 Task: Find connections with filter location Harsūd with filter topic #innovationwith filter profile language German with filter current company Way2Fresher with filter school Indian Institute Of Tourism And Travel Management with filter industry Security Systems Services with filter service category Relocation with filter keywords title Community Food Project Worker
Action: Mouse moved to (510, 67)
Screenshot: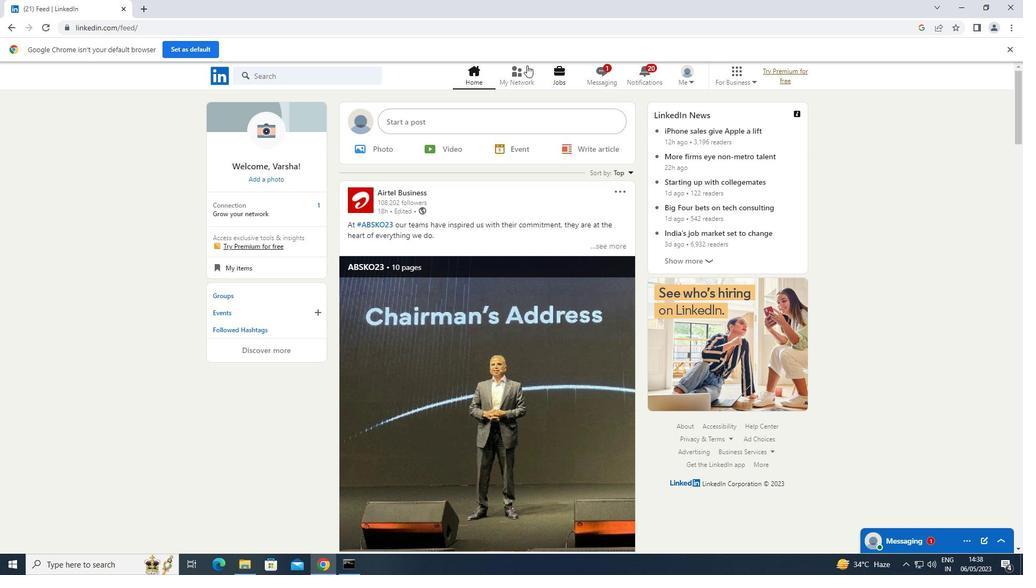 
Action: Mouse pressed left at (510, 67)
Screenshot: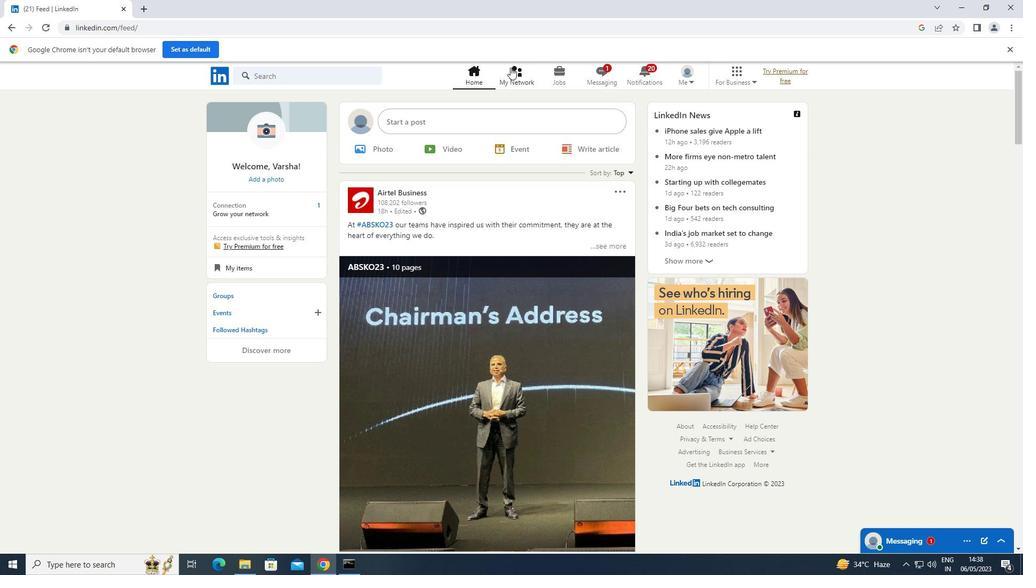 
Action: Mouse moved to (278, 134)
Screenshot: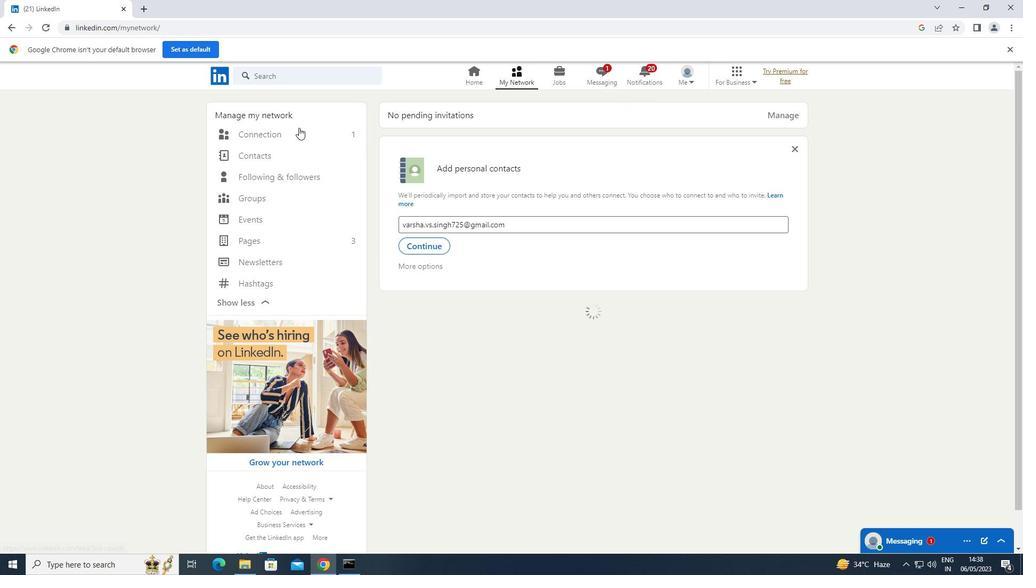 
Action: Mouse pressed left at (278, 134)
Screenshot: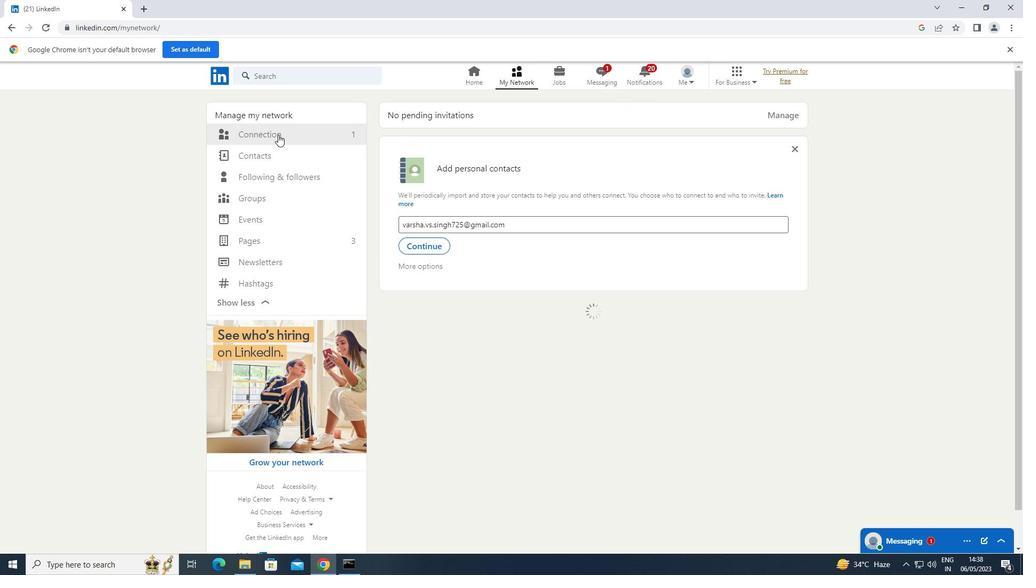 
Action: Mouse moved to (612, 134)
Screenshot: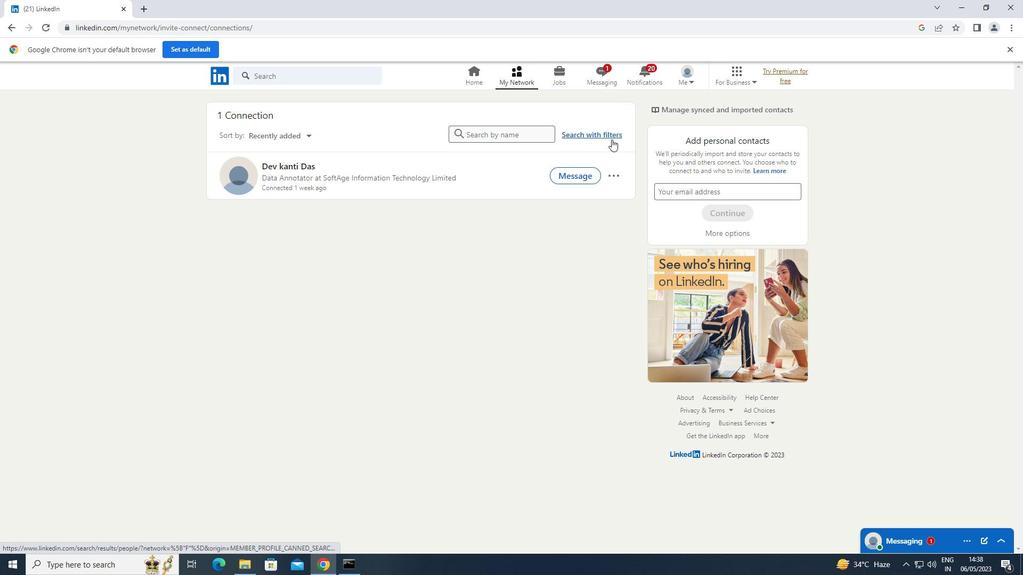 
Action: Mouse pressed left at (612, 134)
Screenshot: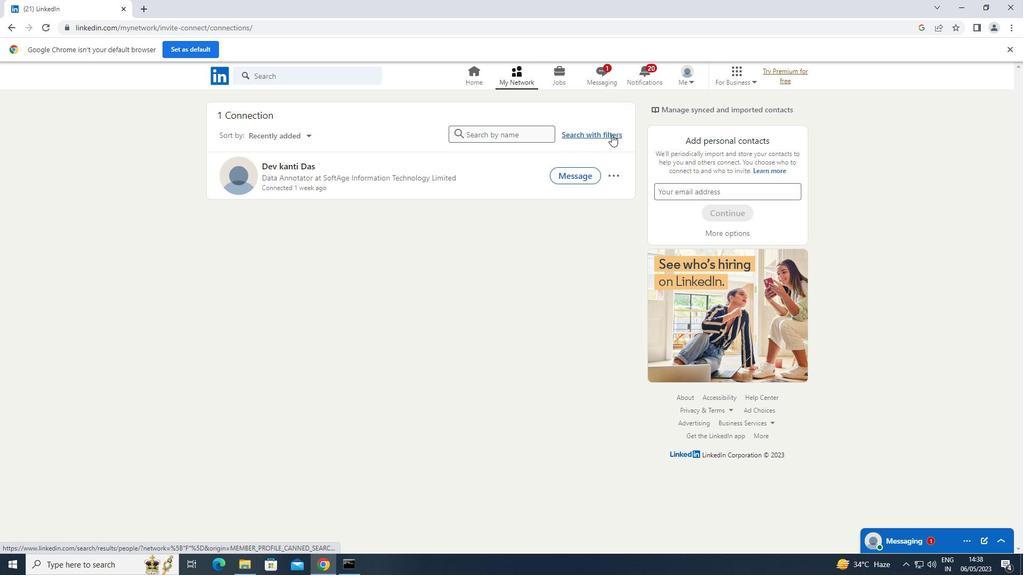 
Action: Mouse moved to (550, 103)
Screenshot: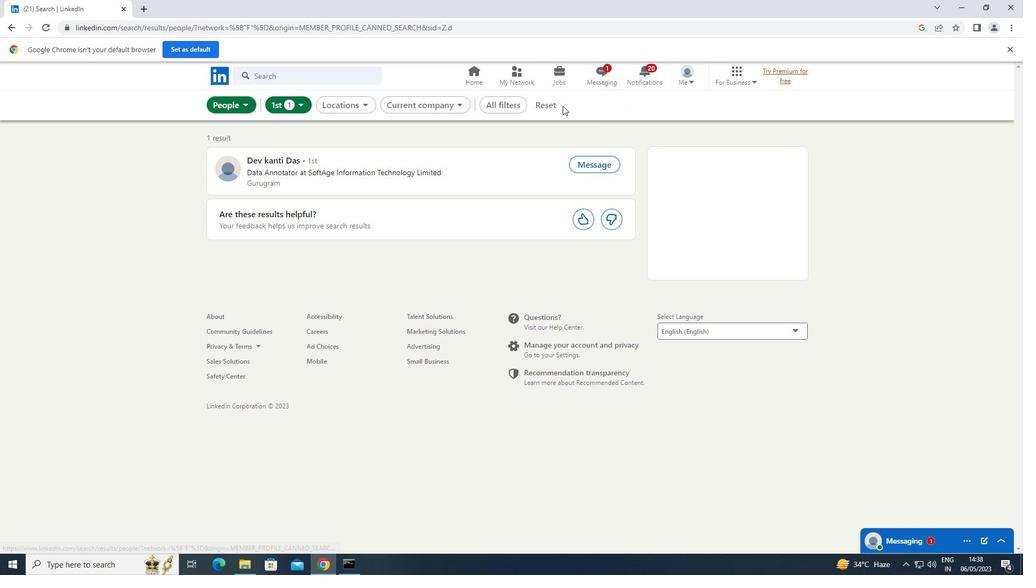 
Action: Mouse pressed left at (550, 103)
Screenshot: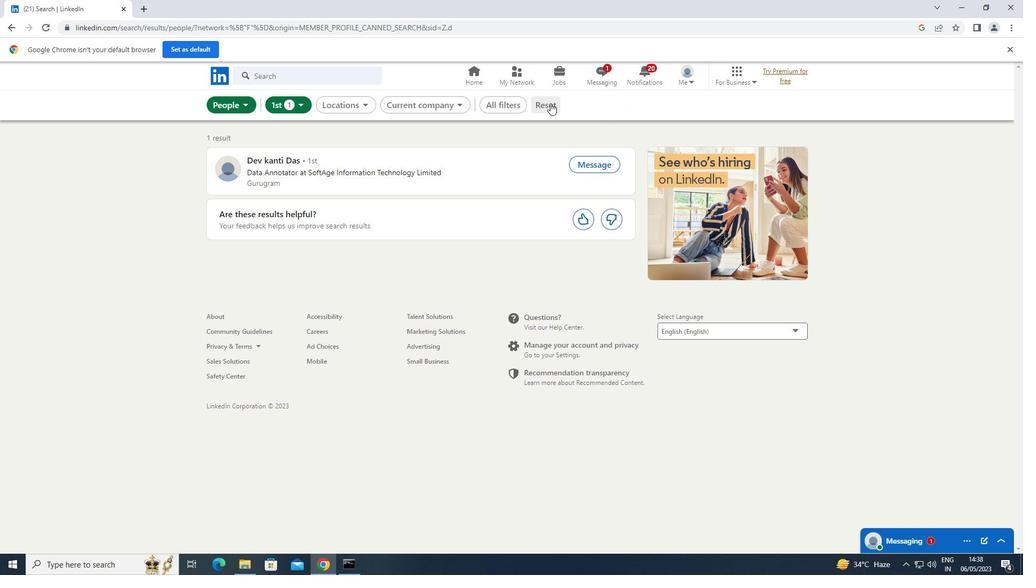 
Action: Mouse moved to (540, 103)
Screenshot: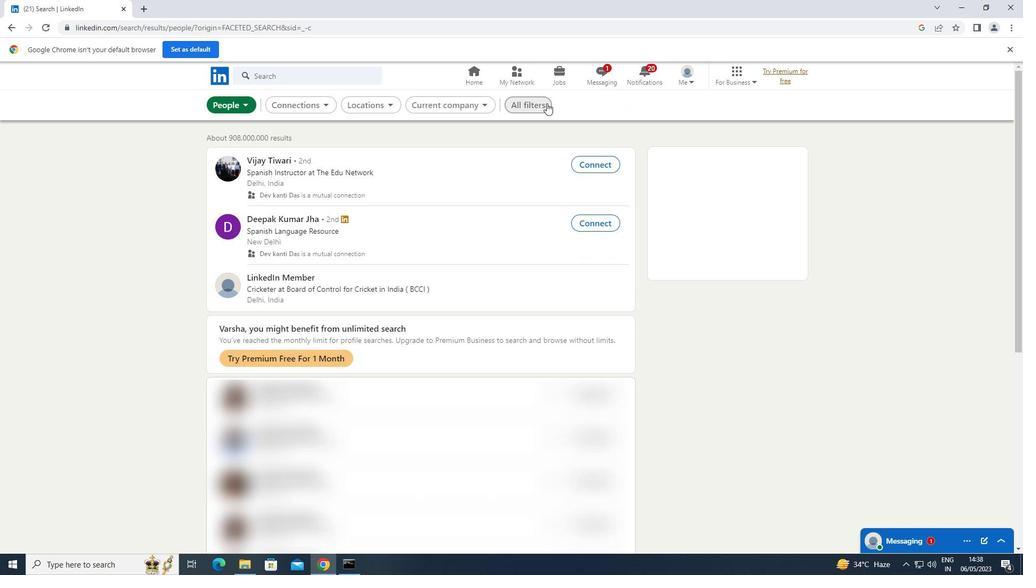 
Action: Mouse pressed left at (540, 103)
Screenshot: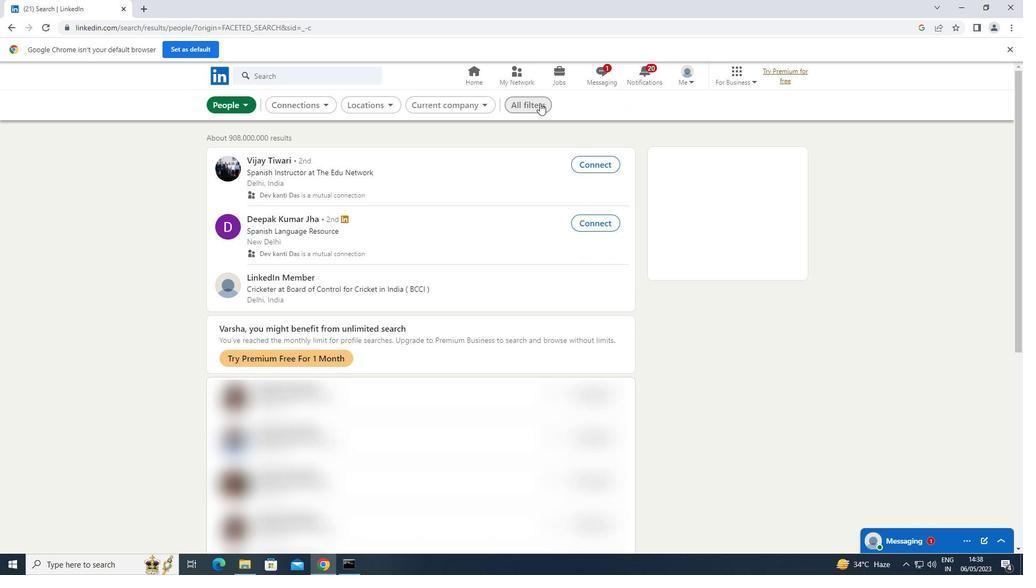 
Action: Mouse moved to (882, 240)
Screenshot: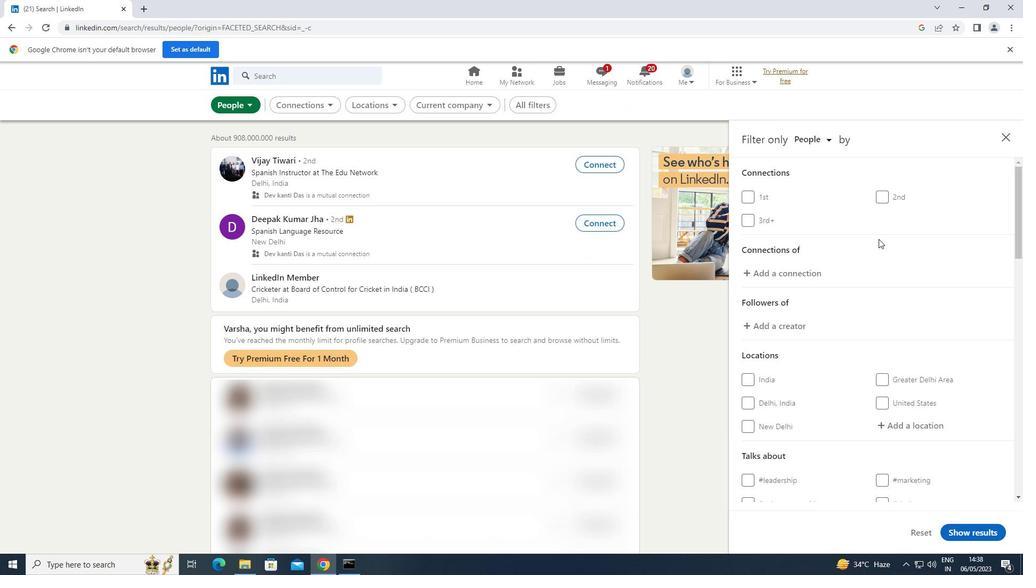 
Action: Mouse scrolled (882, 240) with delta (0, 0)
Screenshot: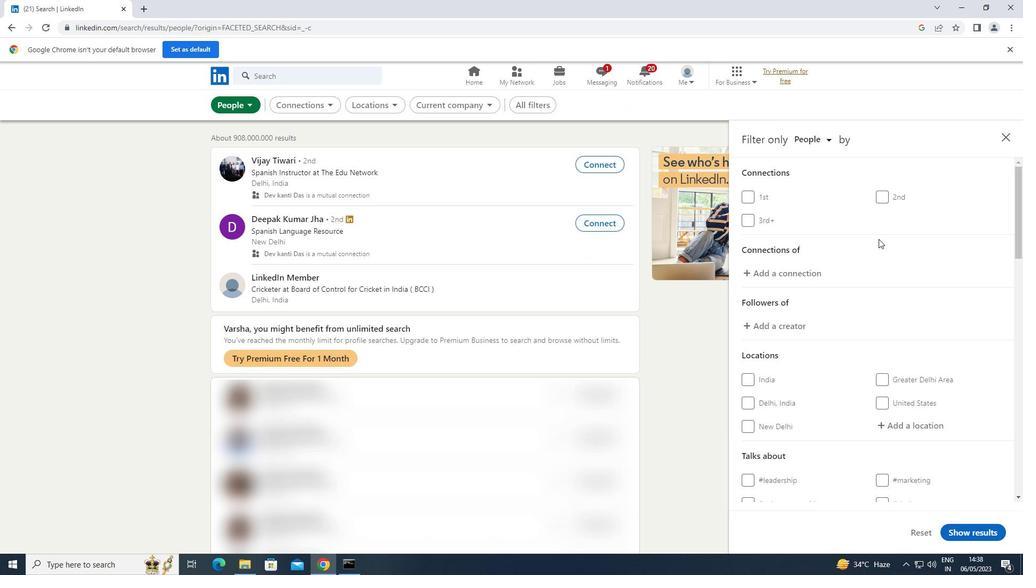 
Action: Mouse moved to (885, 245)
Screenshot: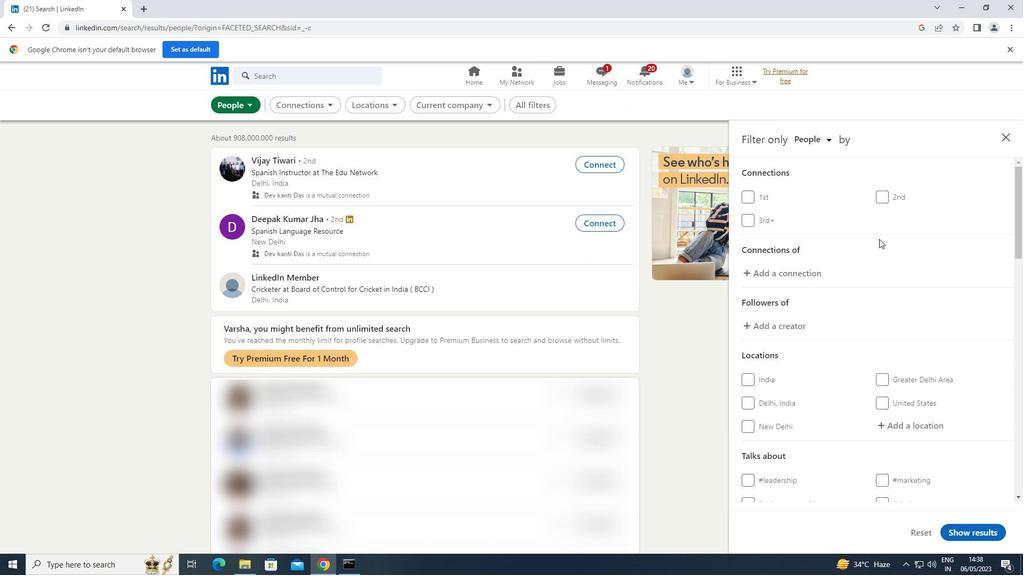 
Action: Mouse scrolled (885, 244) with delta (0, 0)
Screenshot: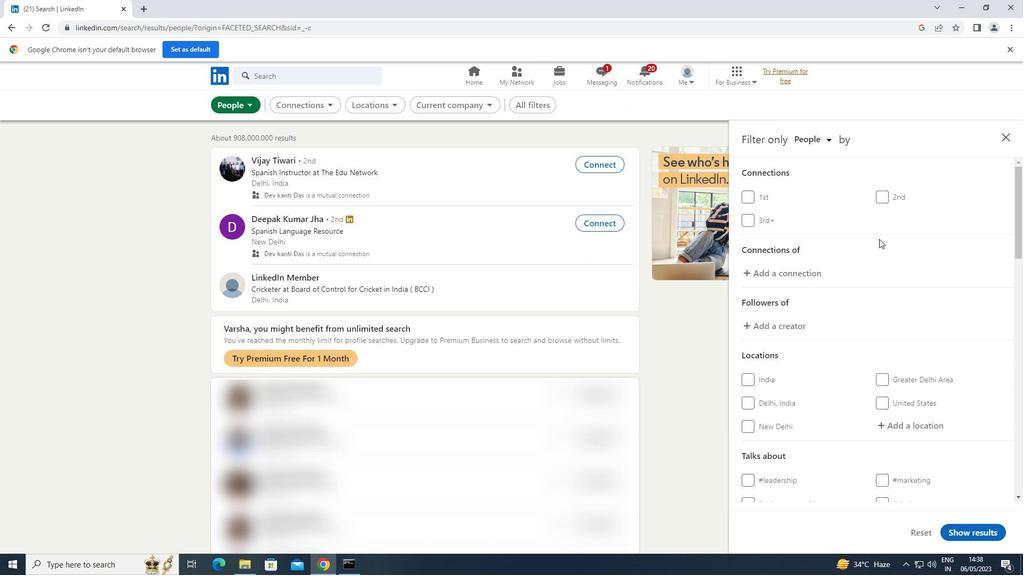 
Action: Mouse moved to (886, 246)
Screenshot: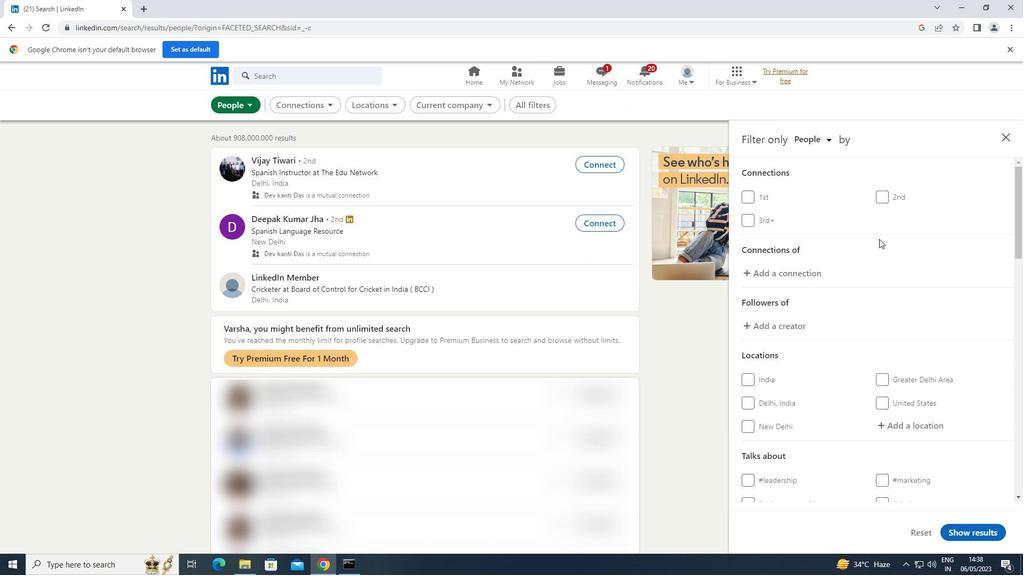 
Action: Mouse scrolled (886, 245) with delta (0, 0)
Screenshot: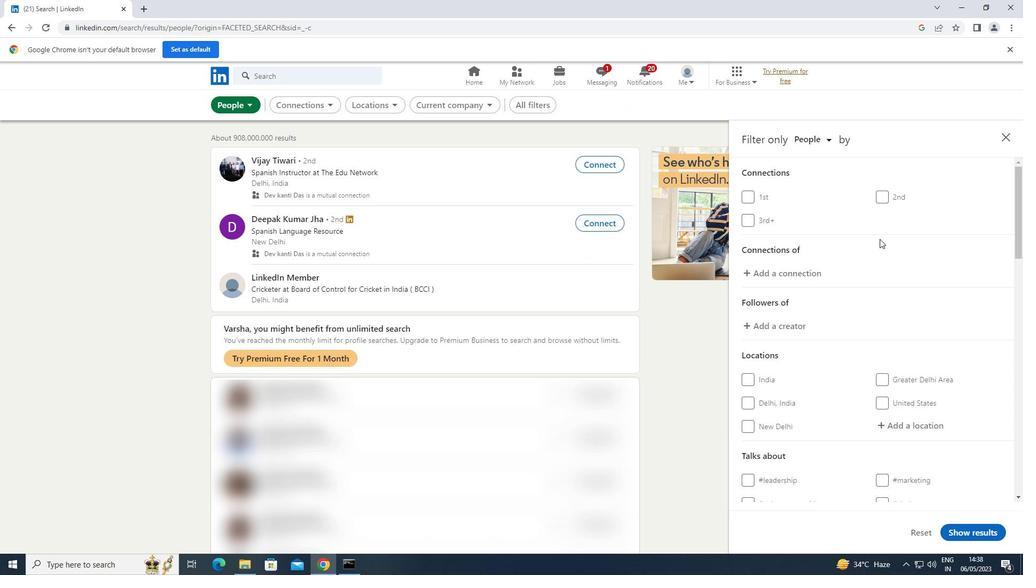 
Action: Mouse moved to (901, 263)
Screenshot: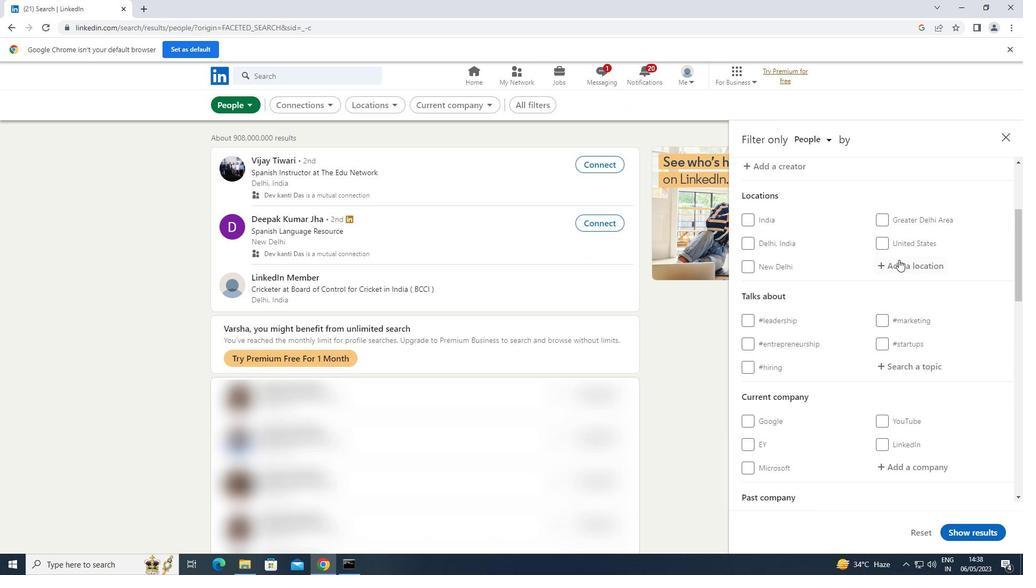 
Action: Mouse pressed left at (901, 263)
Screenshot: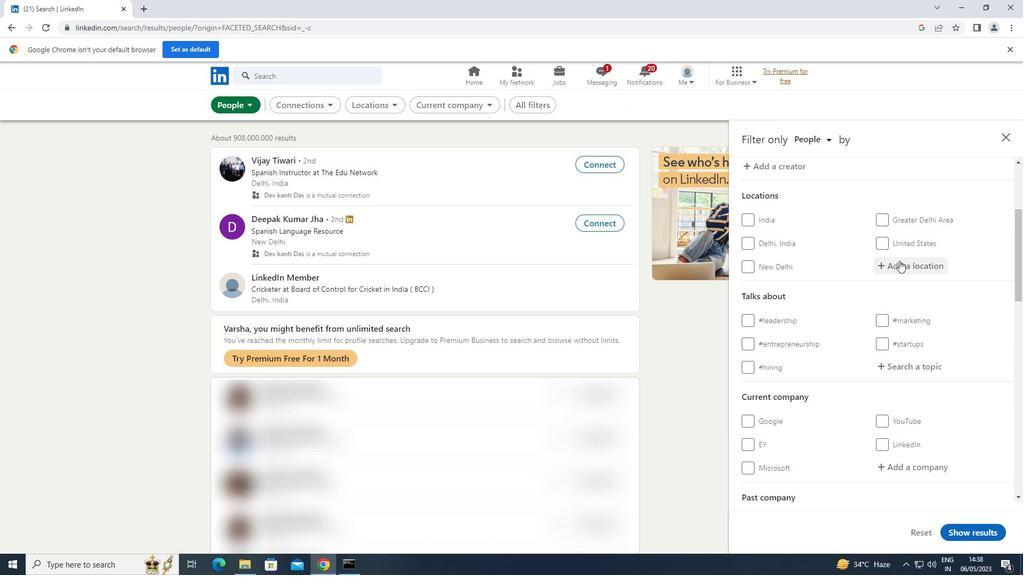 
Action: Key pressed <Key.shift>HARSUD
Screenshot: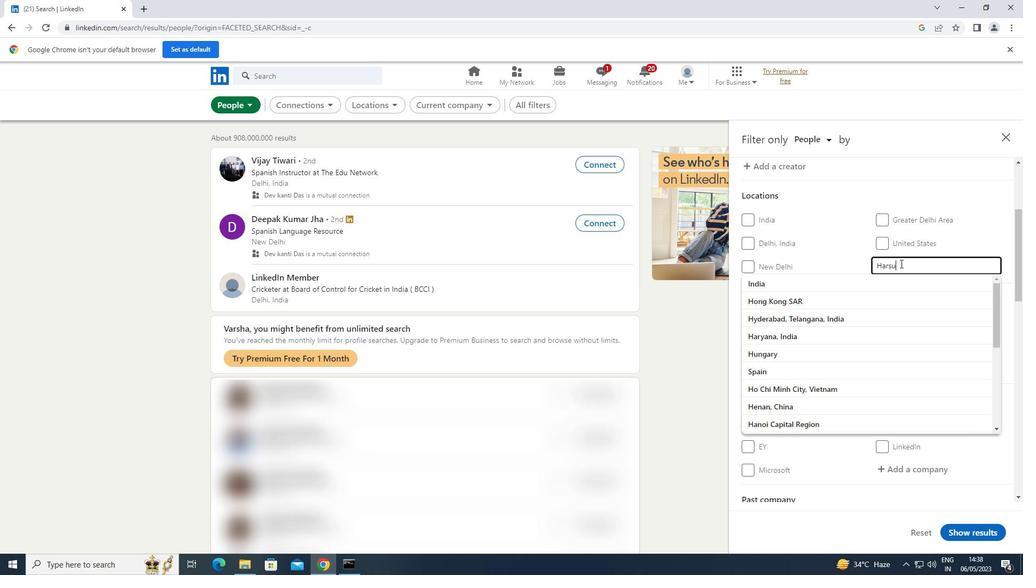 
Action: Mouse moved to (898, 376)
Screenshot: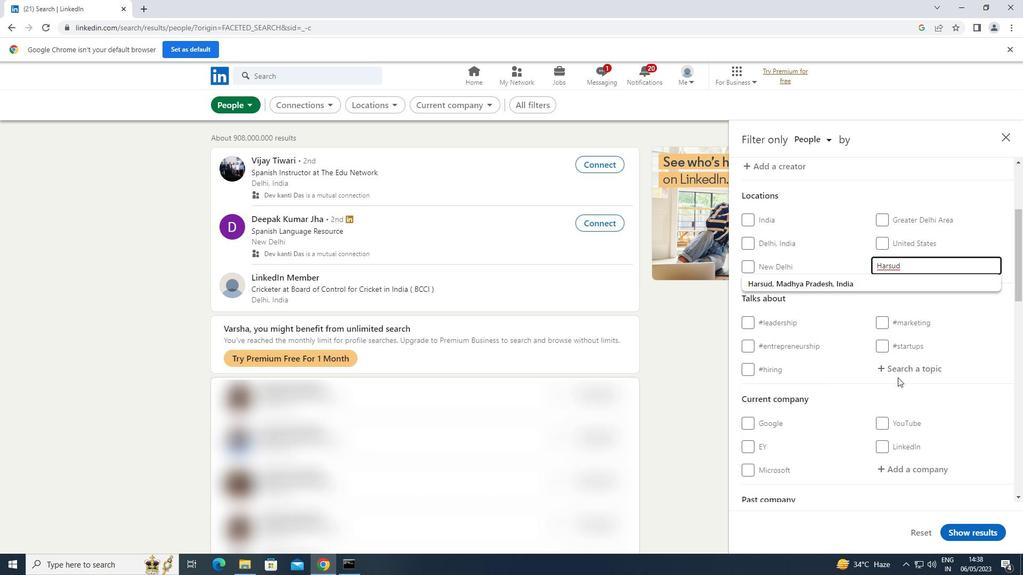 
Action: Mouse pressed left at (898, 376)
Screenshot: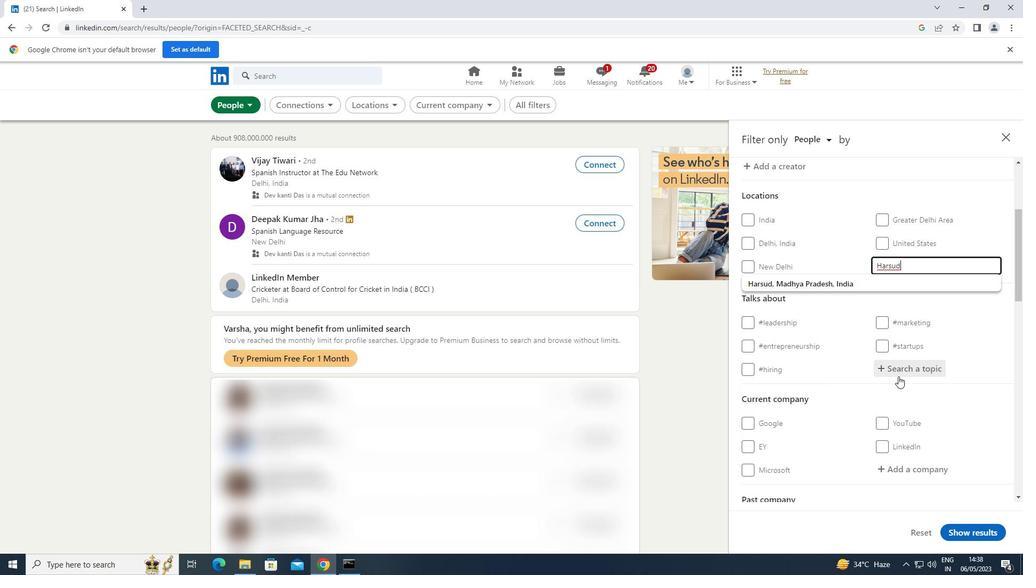 
Action: Key pressed INNOVATION
Screenshot: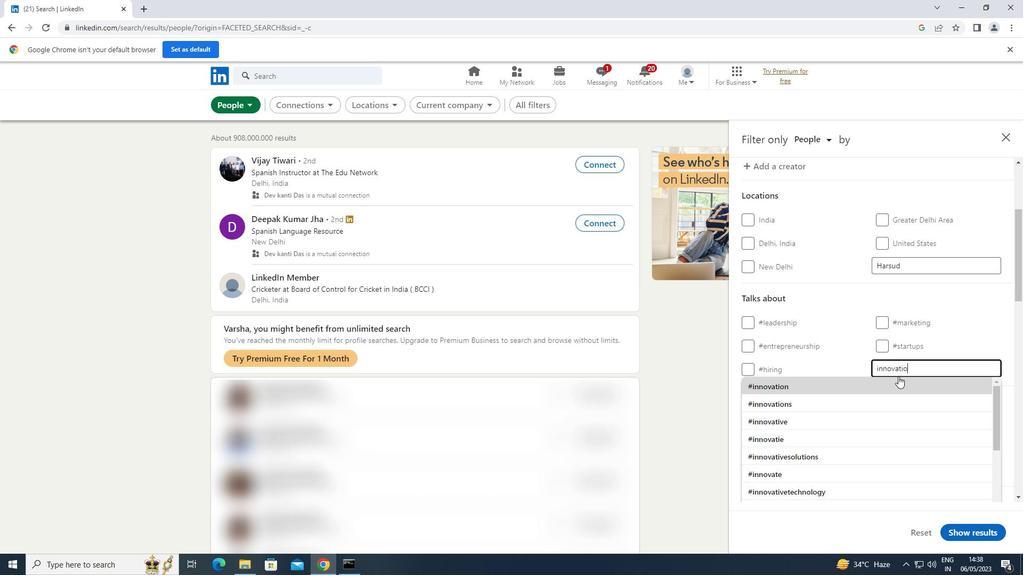 
Action: Mouse moved to (822, 382)
Screenshot: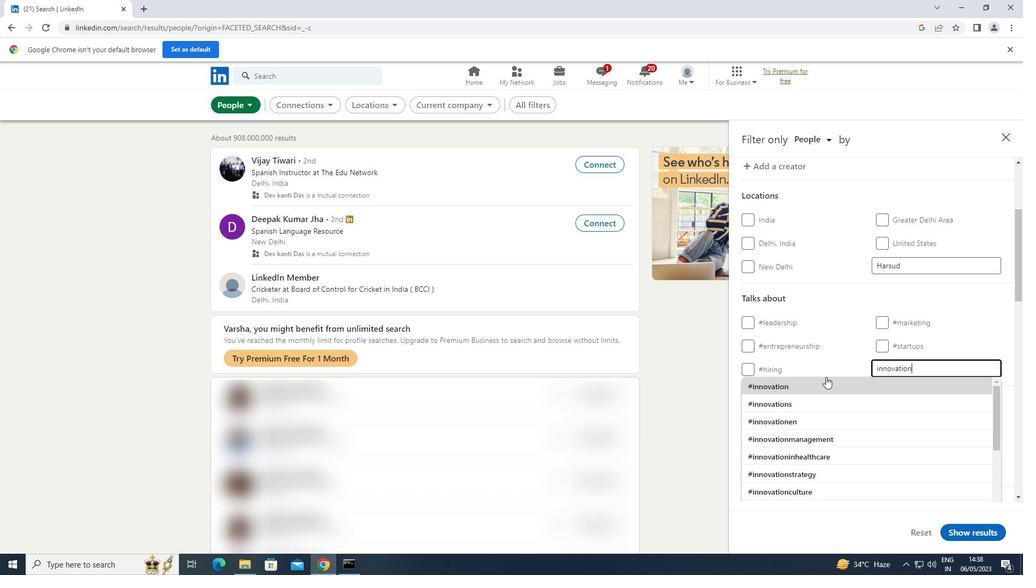 
Action: Mouse pressed left at (822, 382)
Screenshot: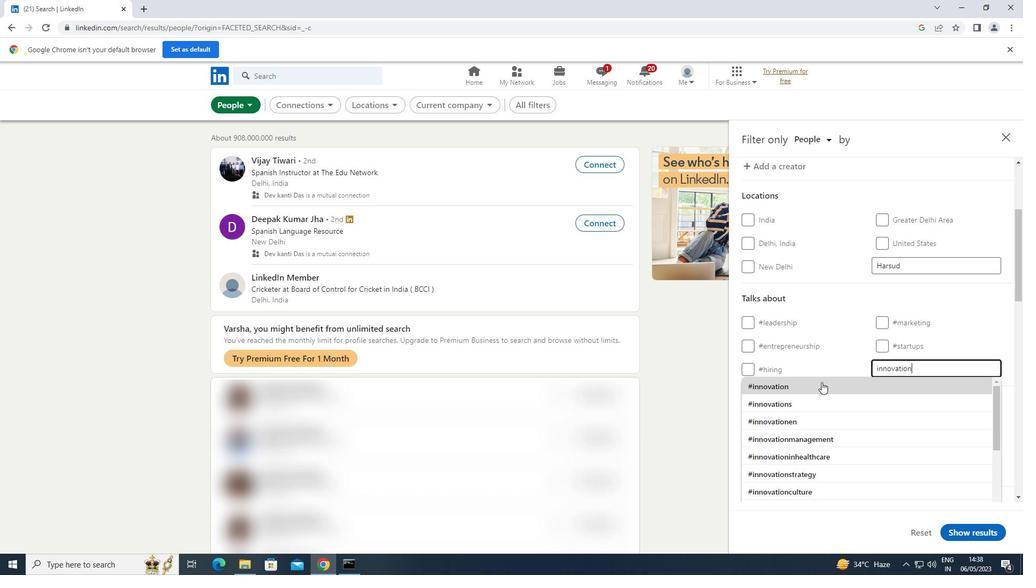 
Action: Mouse scrolled (822, 382) with delta (0, 0)
Screenshot: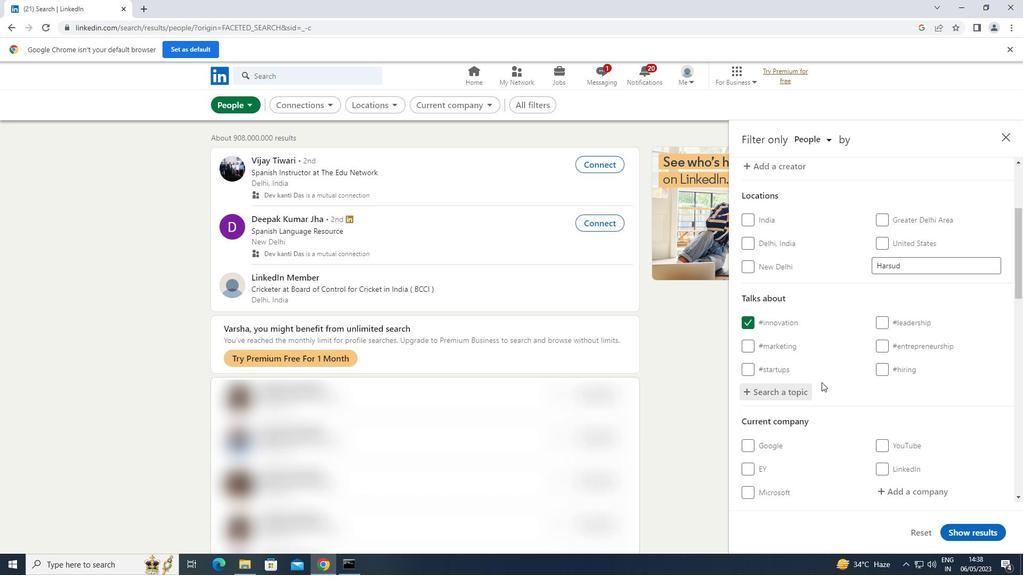
Action: Mouse moved to (822, 382)
Screenshot: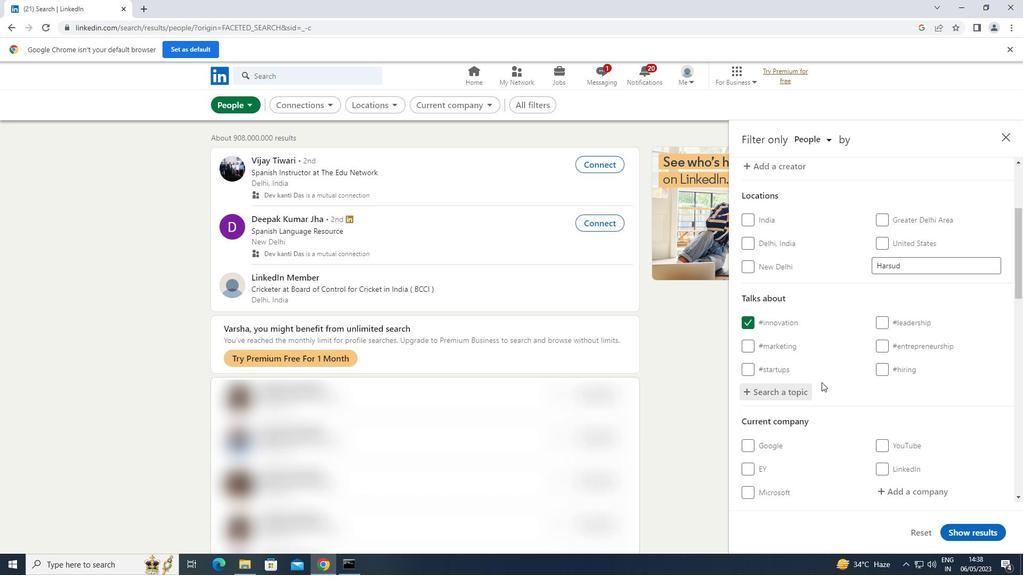 
Action: Mouse scrolled (822, 382) with delta (0, 0)
Screenshot: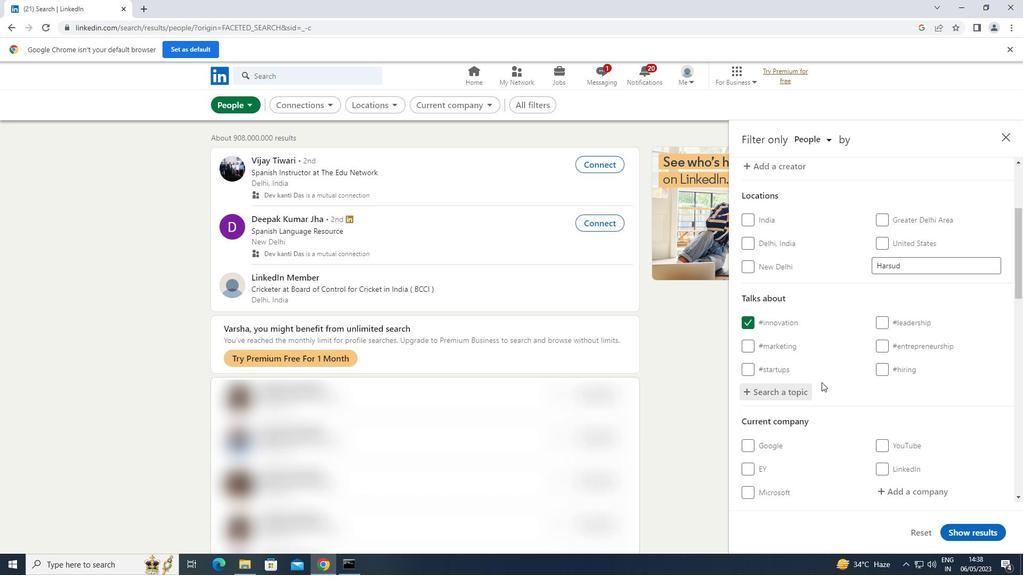 
Action: Mouse scrolled (822, 382) with delta (0, 0)
Screenshot: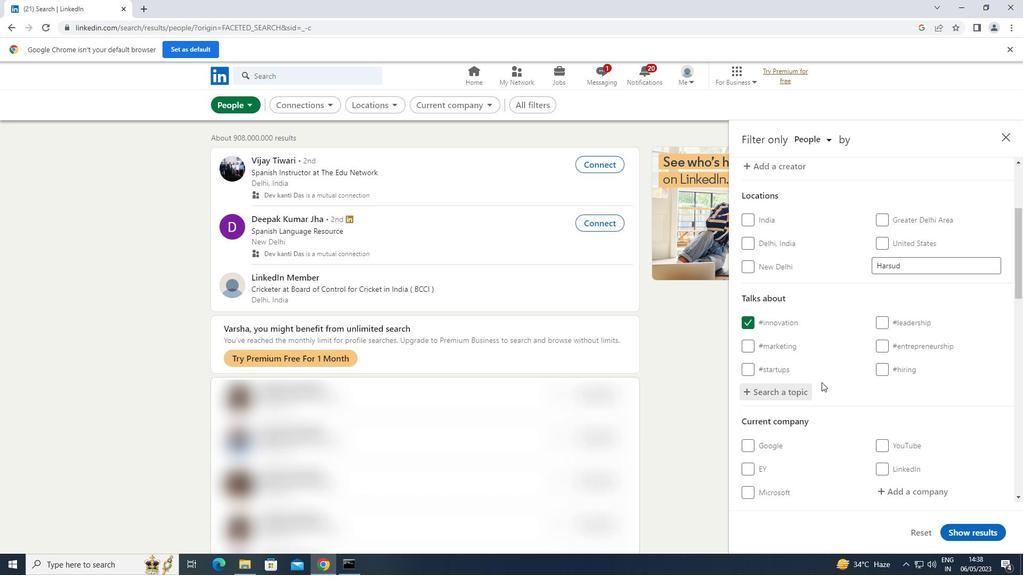 
Action: Mouse scrolled (822, 382) with delta (0, 0)
Screenshot: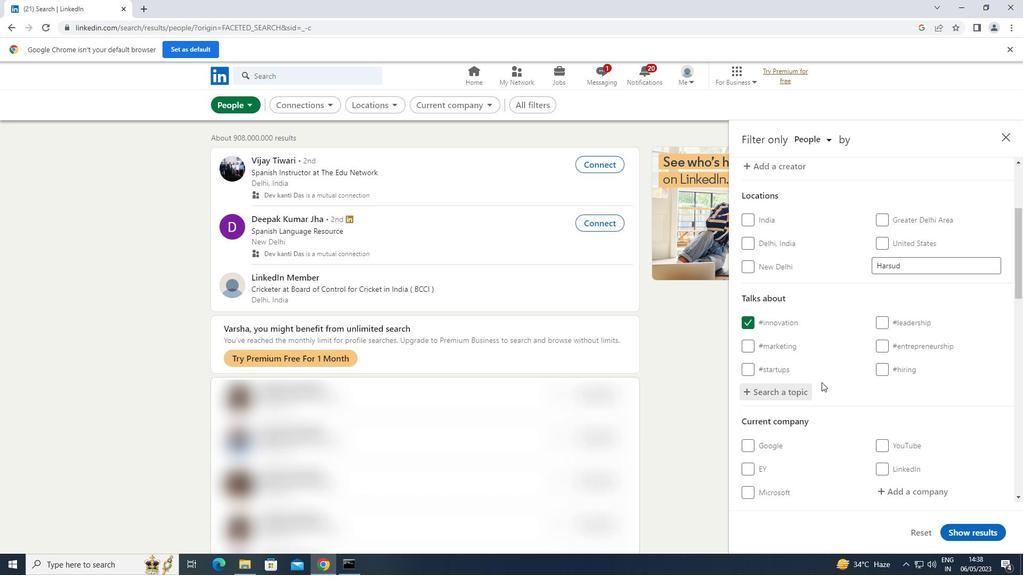 
Action: Mouse scrolled (822, 382) with delta (0, 0)
Screenshot: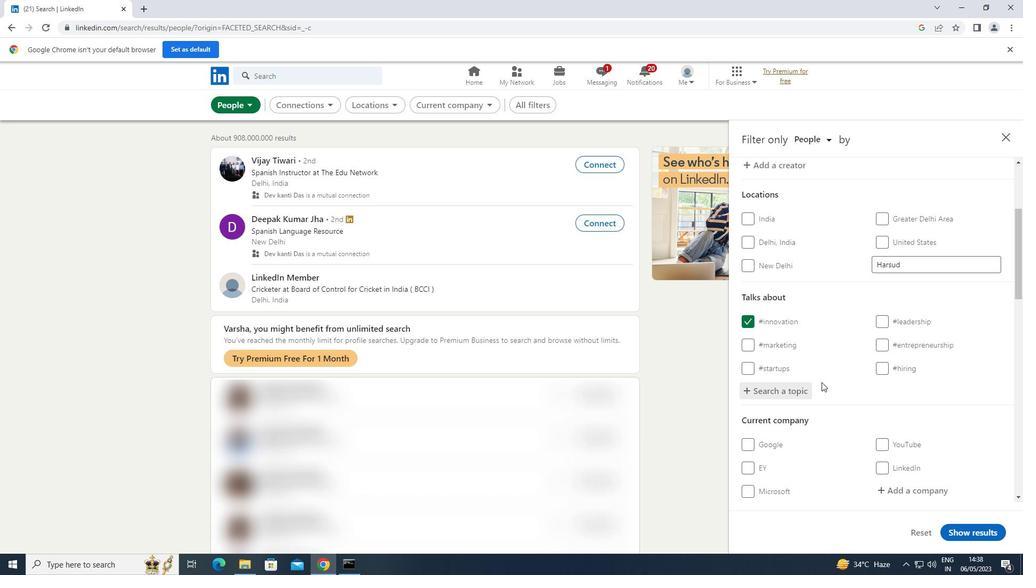 
Action: Mouse moved to (824, 381)
Screenshot: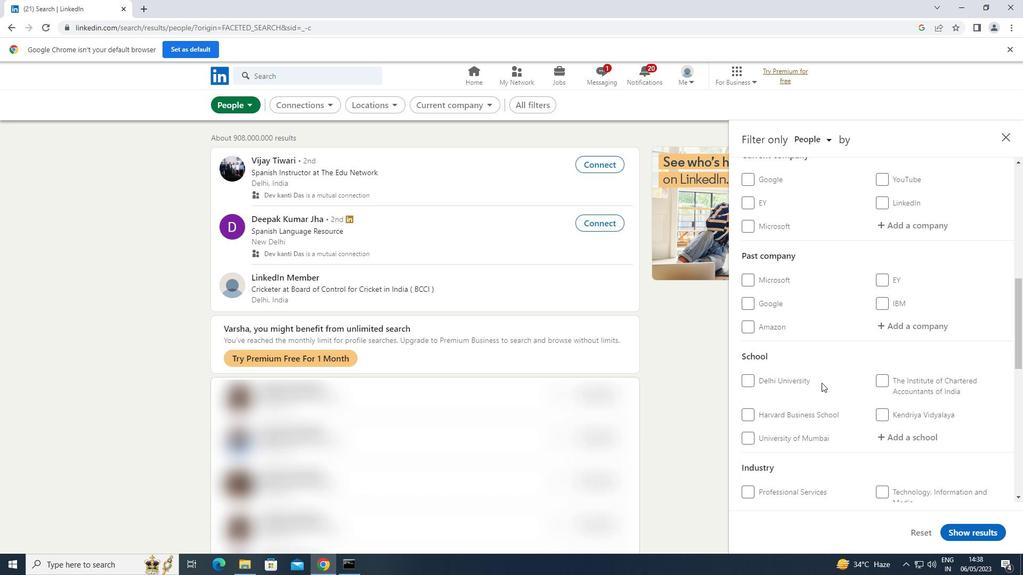 
Action: Mouse scrolled (824, 381) with delta (0, 0)
Screenshot: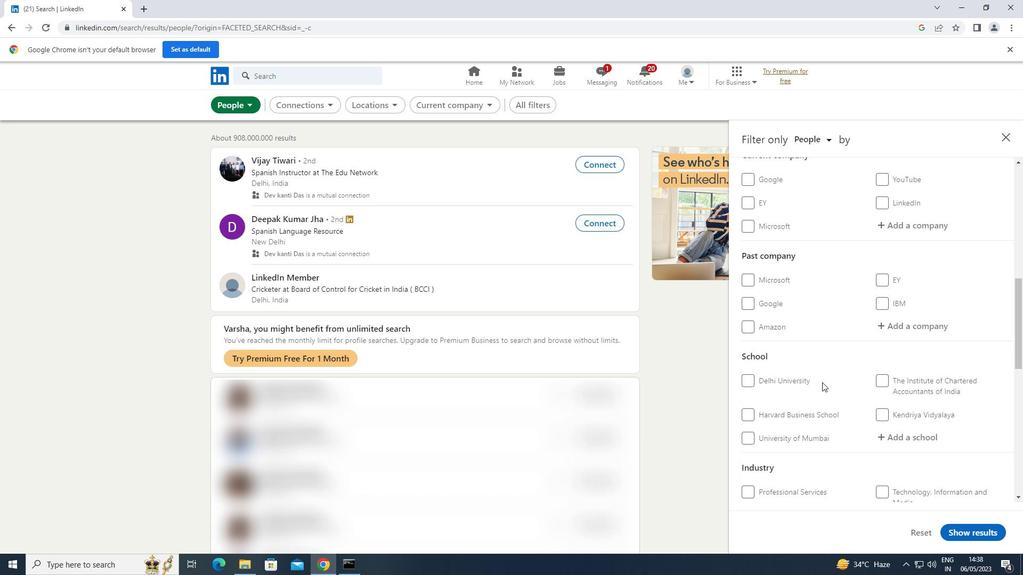 
Action: Mouse scrolled (824, 381) with delta (0, 0)
Screenshot: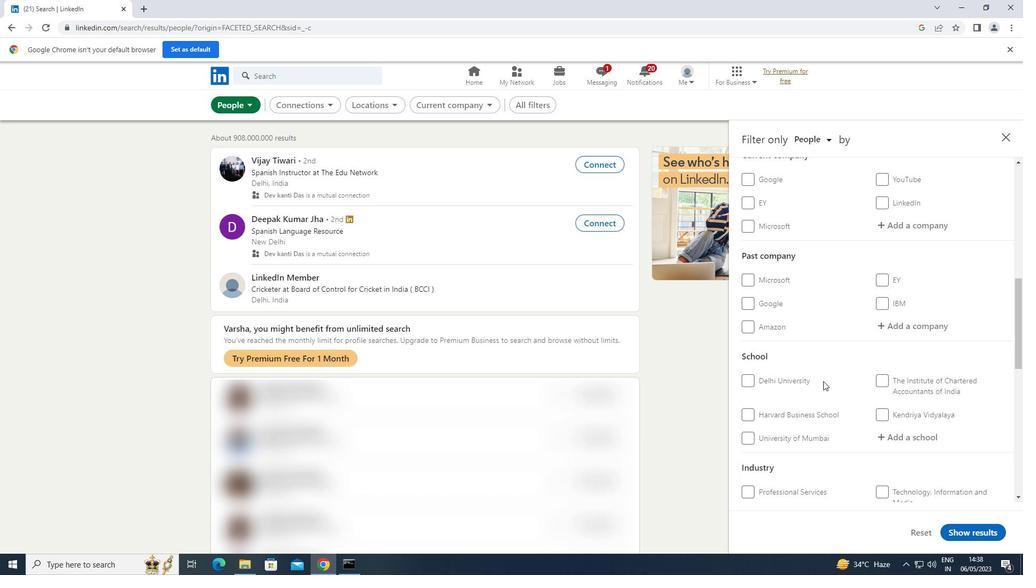 
Action: Mouse scrolled (824, 381) with delta (0, 0)
Screenshot: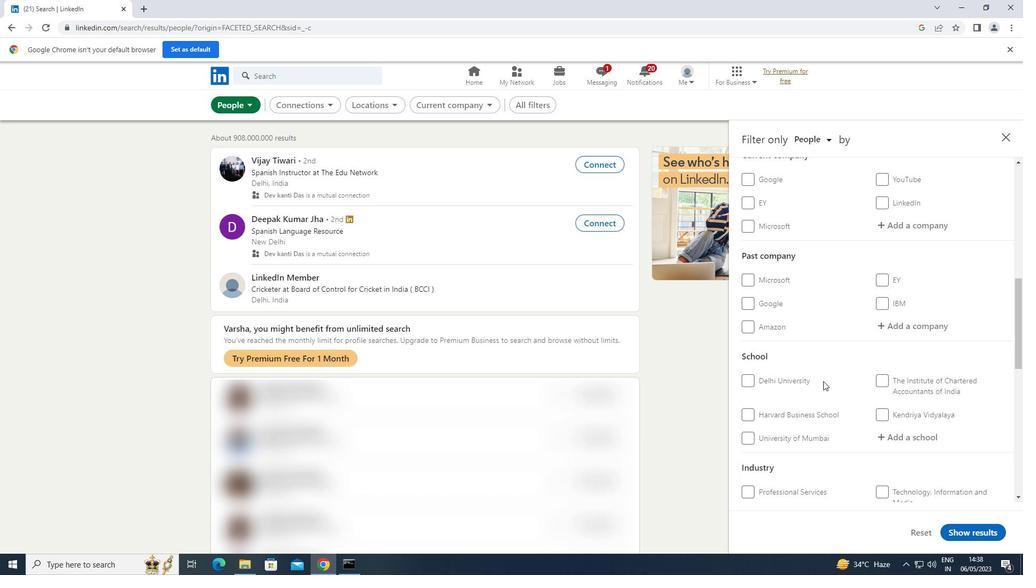 
Action: Mouse scrolled (824, 381) with delta (0, 0)
Screenshot: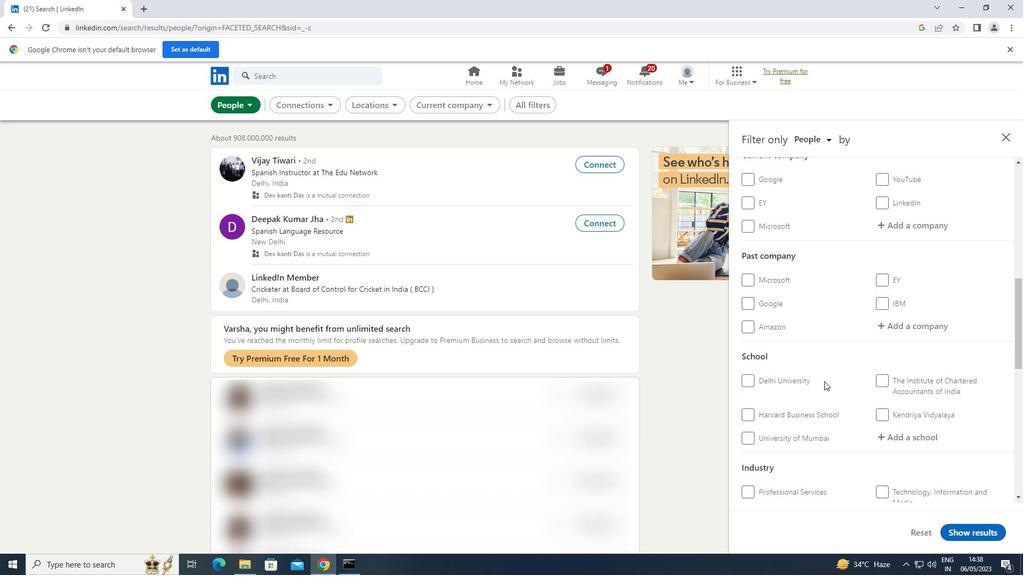 
Action: Mouse scrolled (824, 381) with delta (0, 0)
Screenshot: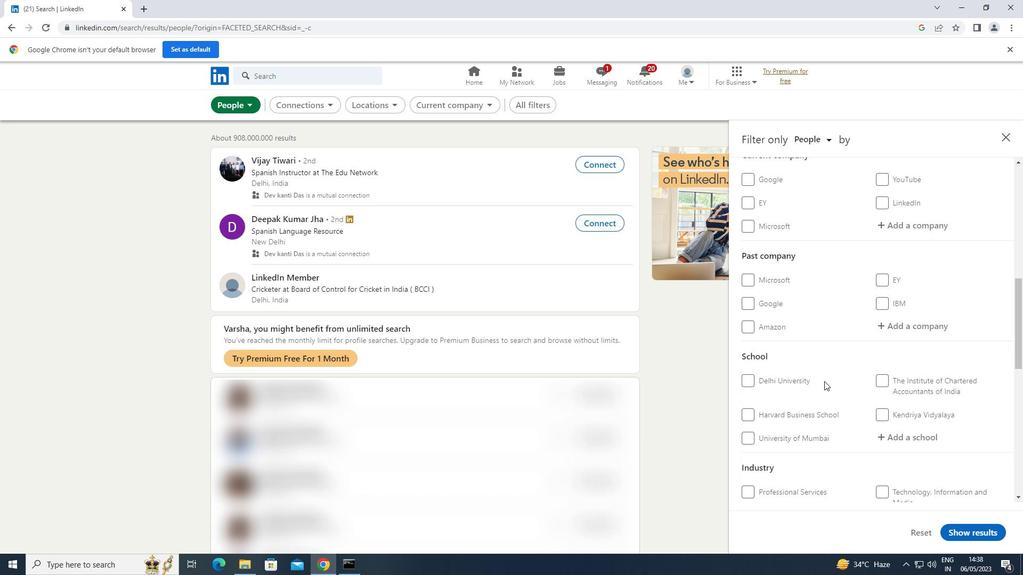 
Action: Mouse moved to (748, 395)
Screenshot: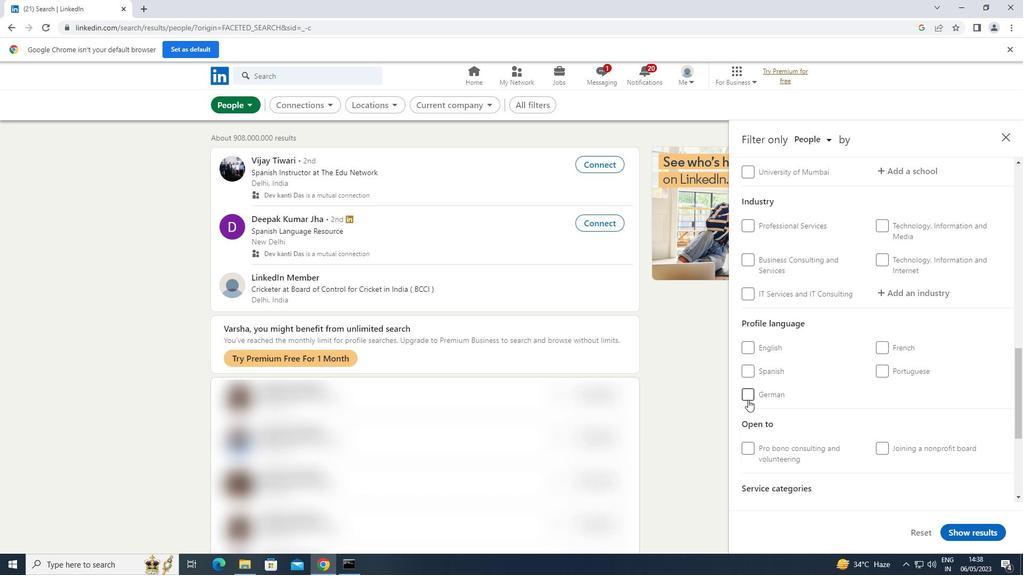 
Action: Mouse pressed left at (748, 395)
Screenshot: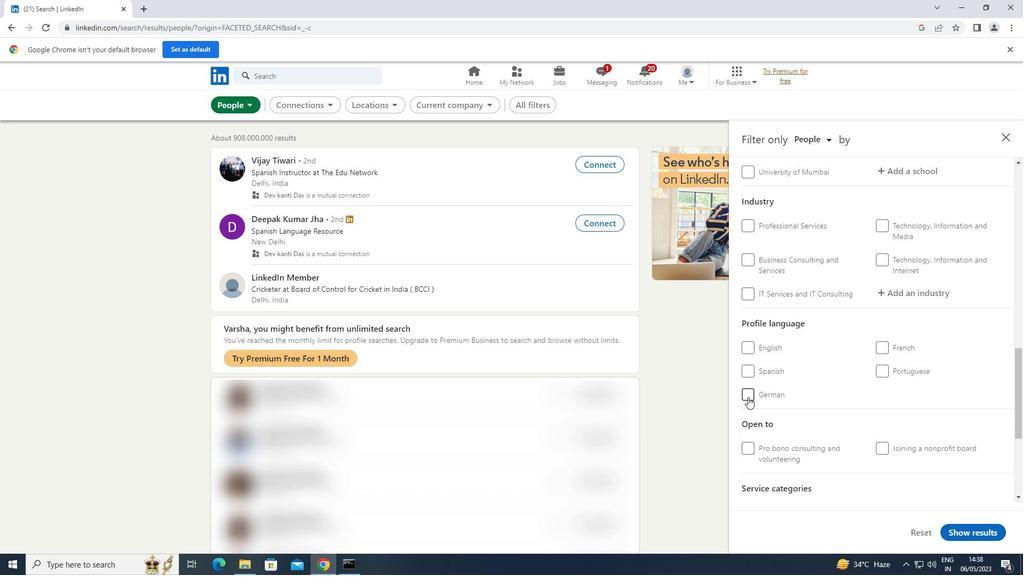 
Action: Mouse moved to (873, 372)
Screenshot: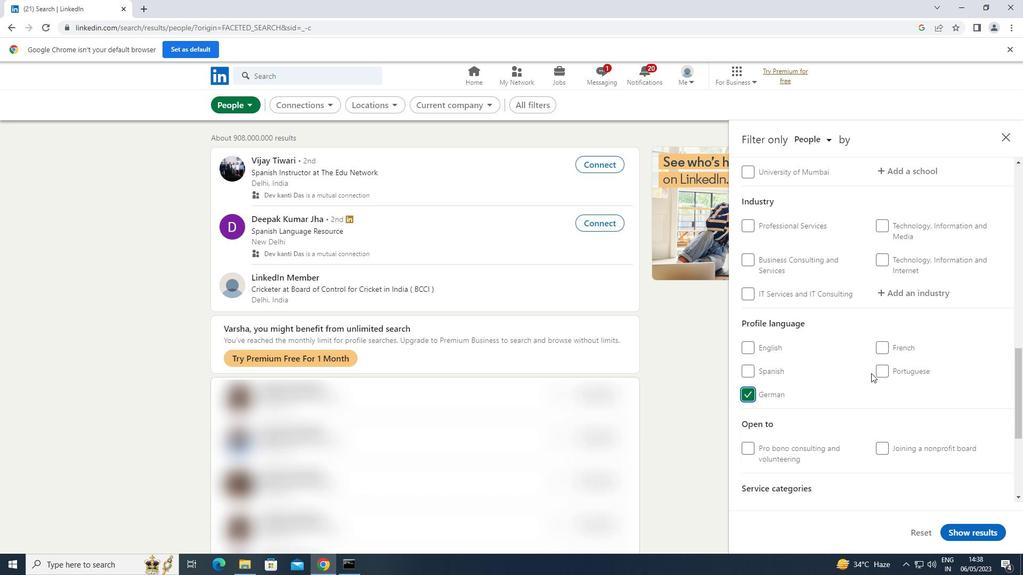 
Action: Mouse scrolled (873, 372) with delta (0, 0)
Screenshot: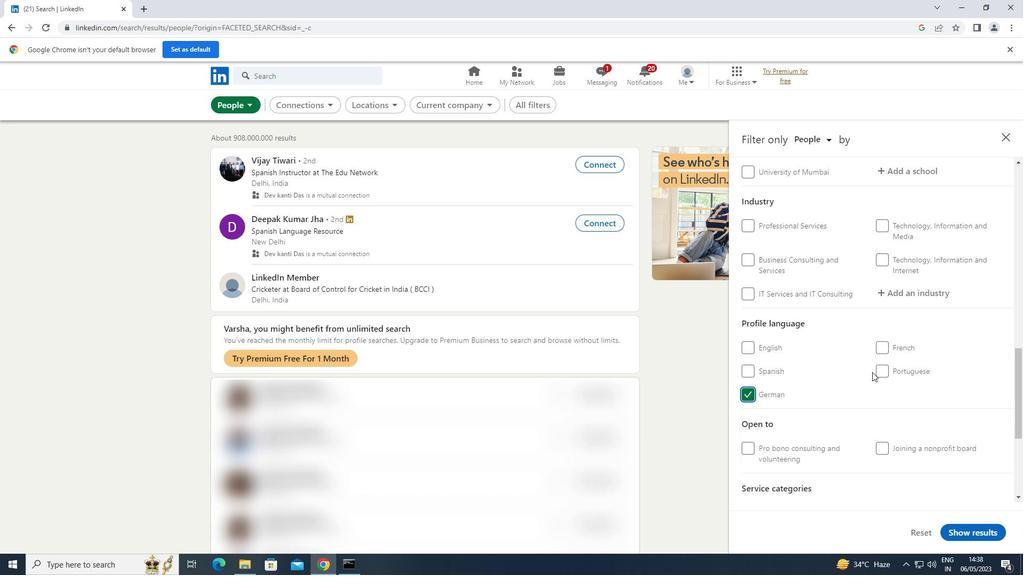 
Action: Mouse scrolled (873, 372) with delta (0, 0)
Screenshot: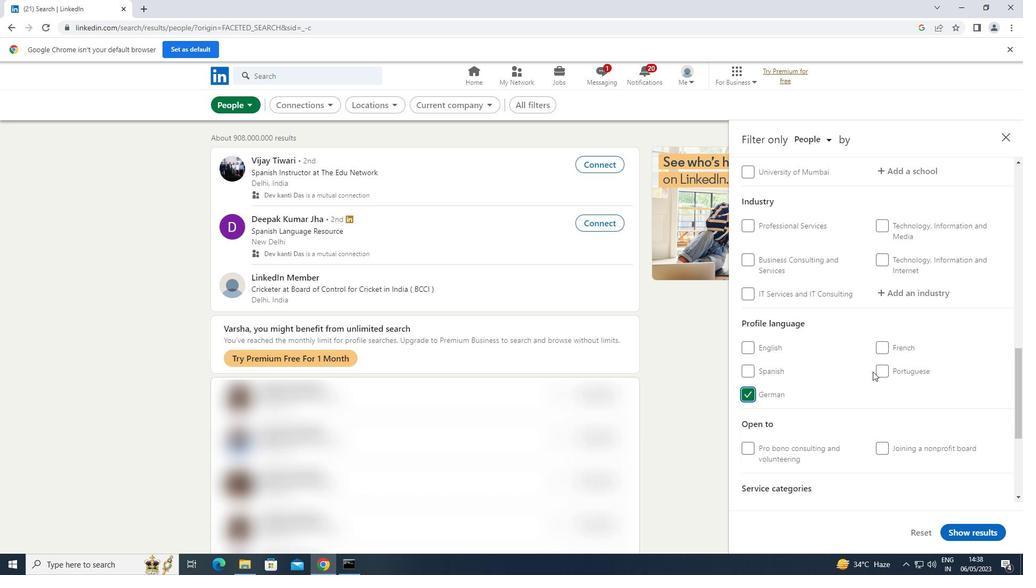 
Action: Mouse scrolled (873, 372) with delta (0, 0)
Screenshot: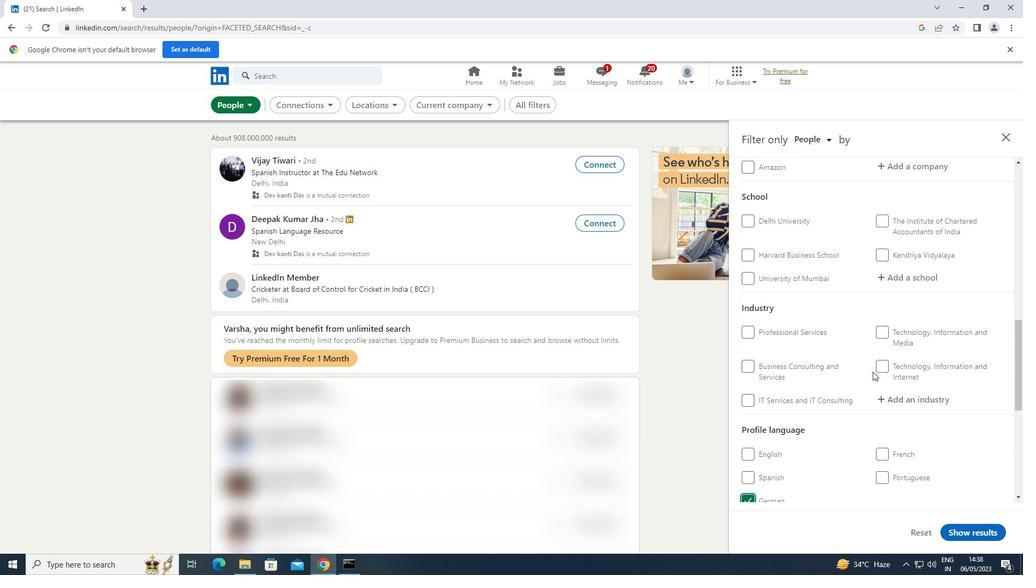 
Action: Mouse scrolled (873, 372) with delta (0, 0)
Screenshot: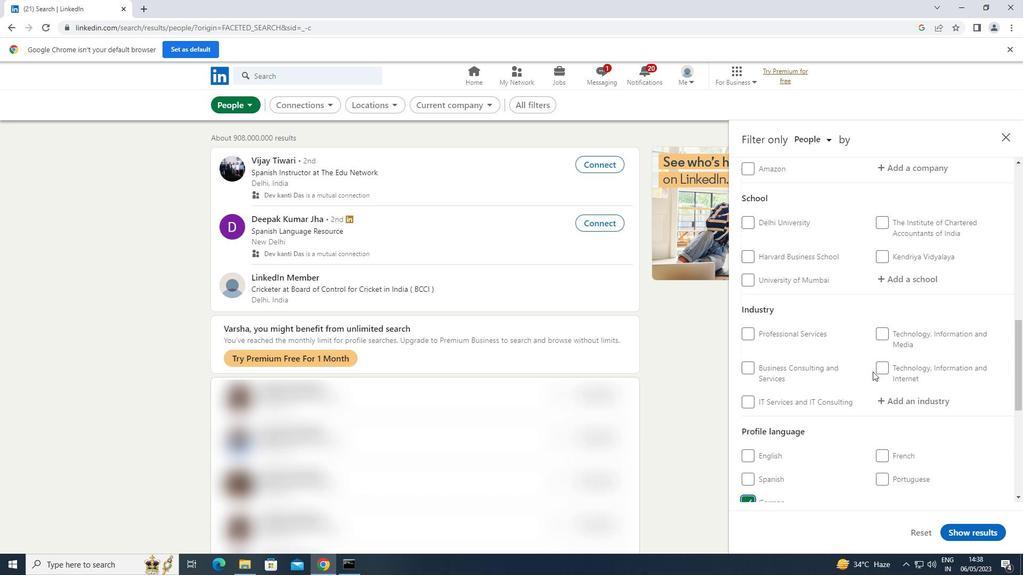 
Action: Mouse scrolled (873, 372) with delta (0, 0)
Screenshot: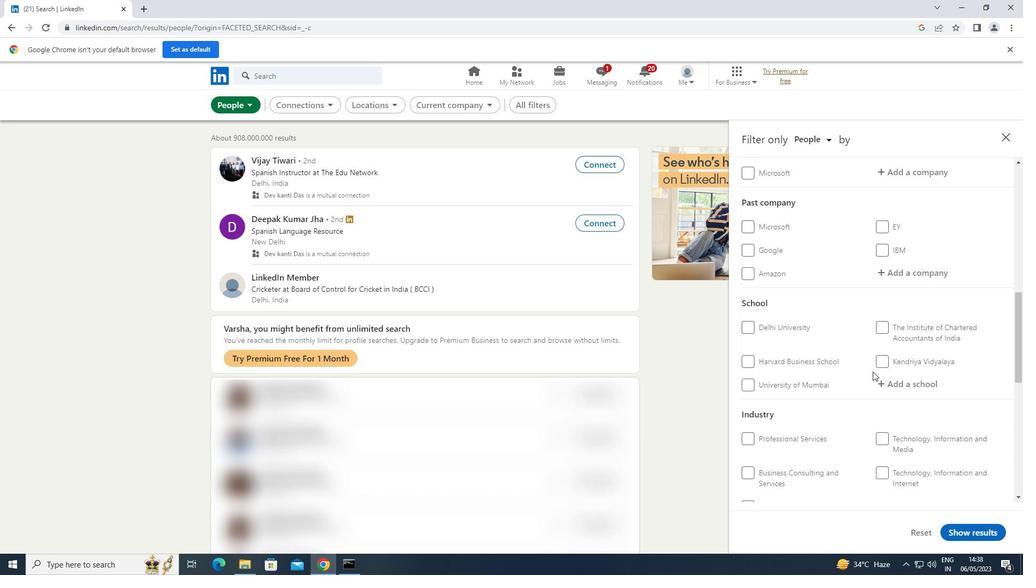 
Action: Mouse moved to (872, 368)
Screenshot: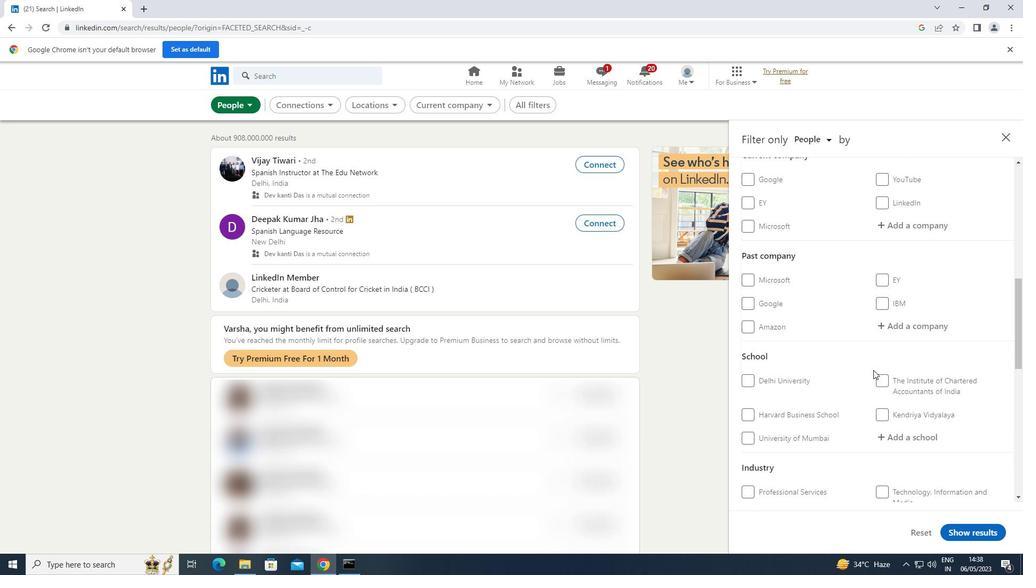 
Action: Mouse scrolled (872, 368) with delta (0, 0)
Screenshot: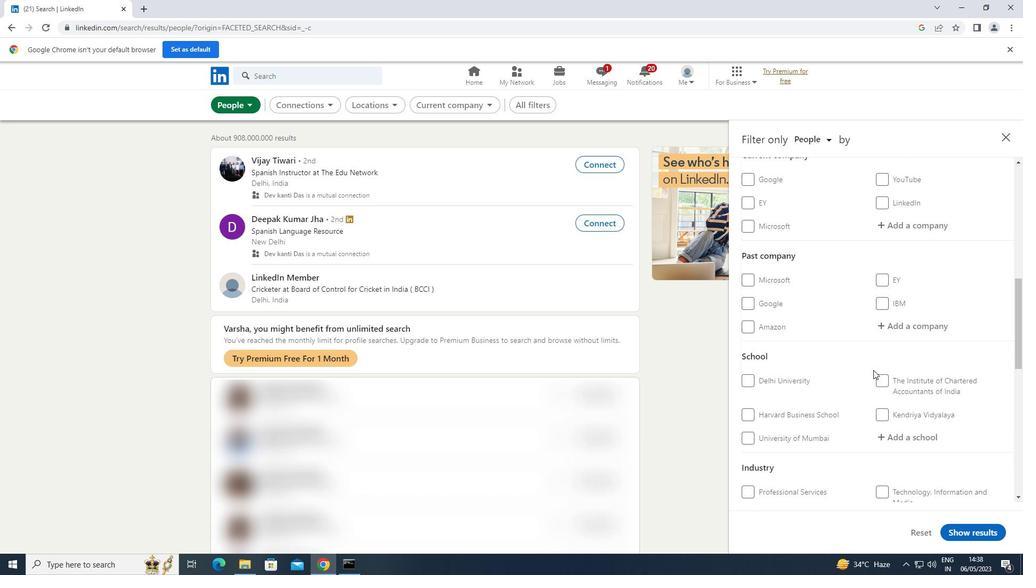 
Action: Mouse moved to (908, 275)
Screenshot: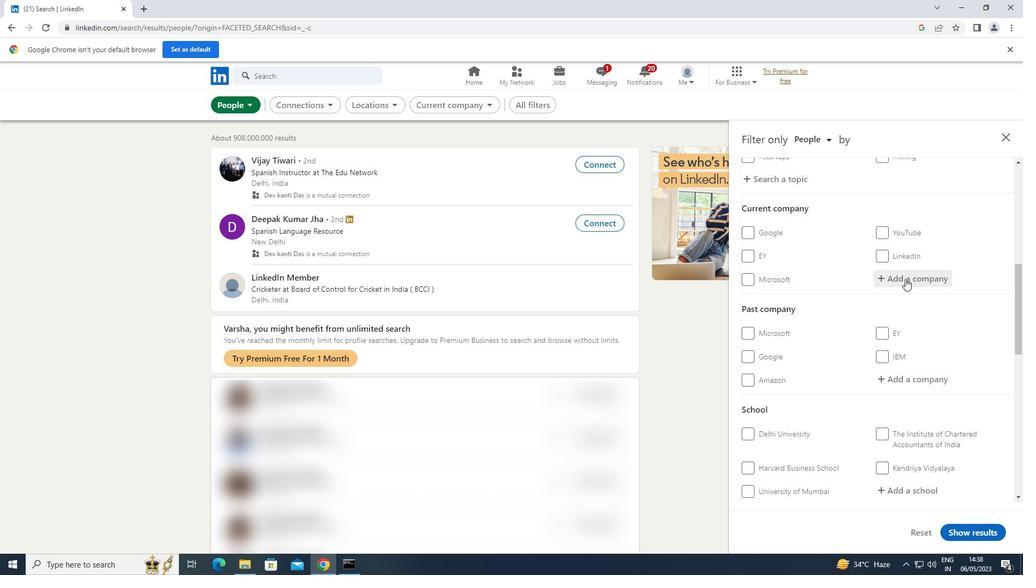 
Action: Mouse pressed left at (908, 275)
Screenshot: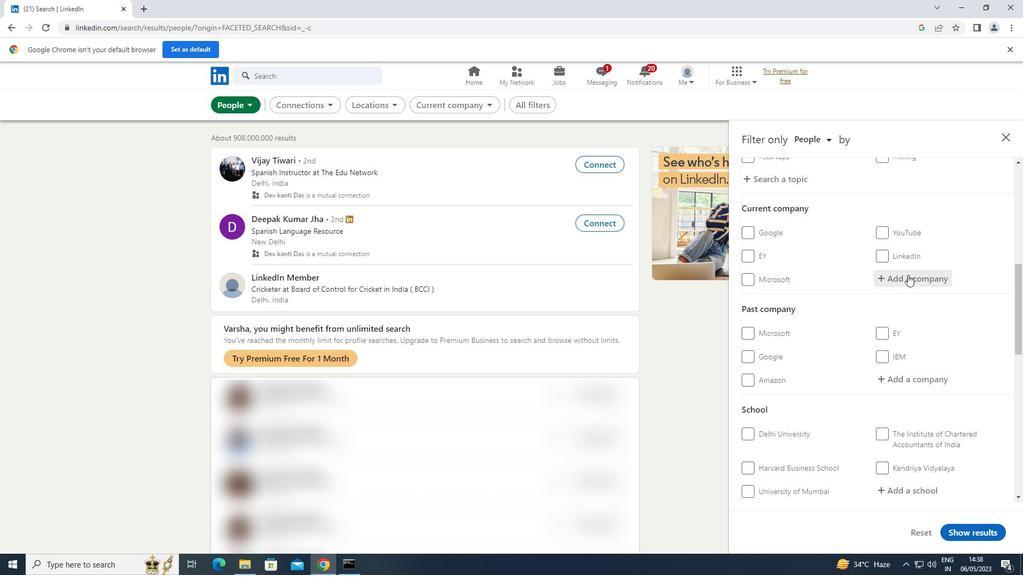 
Action: Key pressed <Key.shift>WAY2<Key.shift>FRESHER
Screenshot: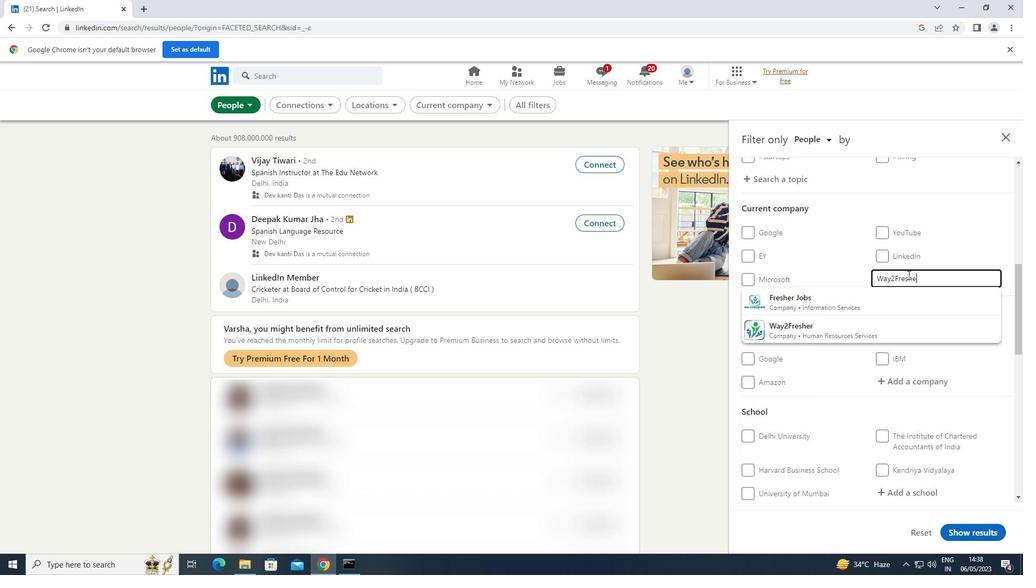 
Action: Mouse moved to (821, 324)
Screenshot: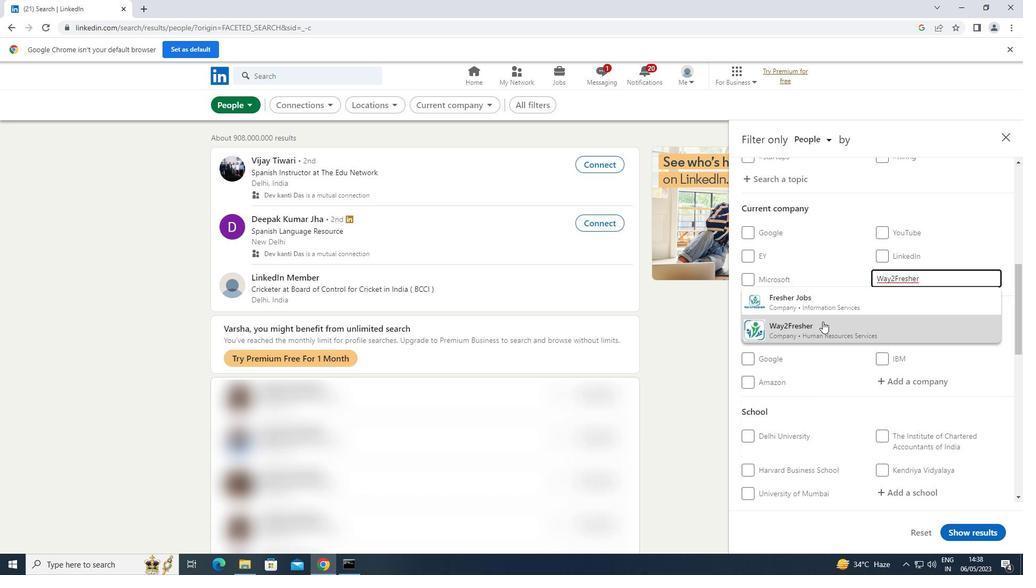 
Action: Mouse pressed left at (821, 324)
Screenshot: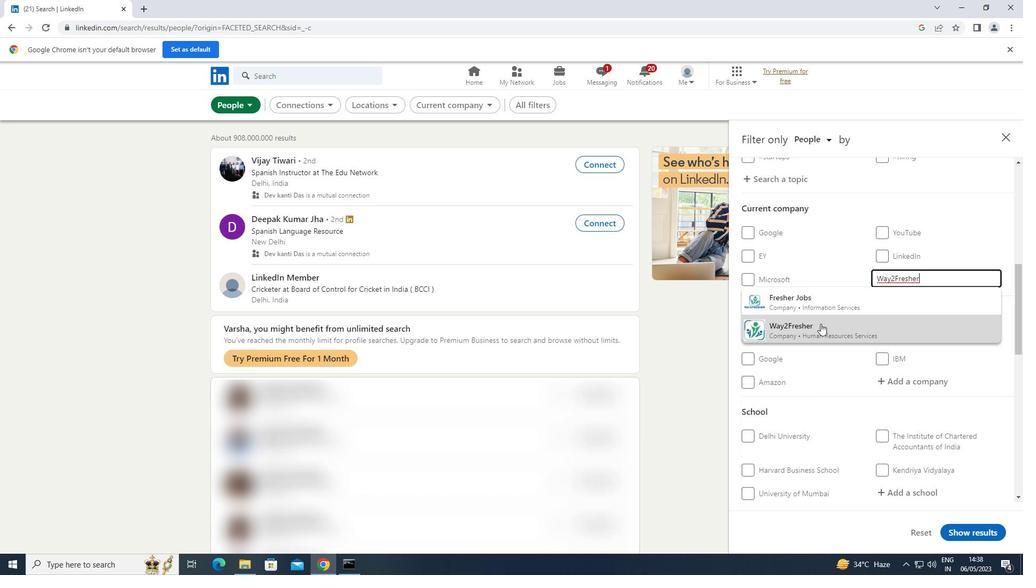 
Action: Mouse scrolled (821, 323) with delta (0, 0)
Screenshot: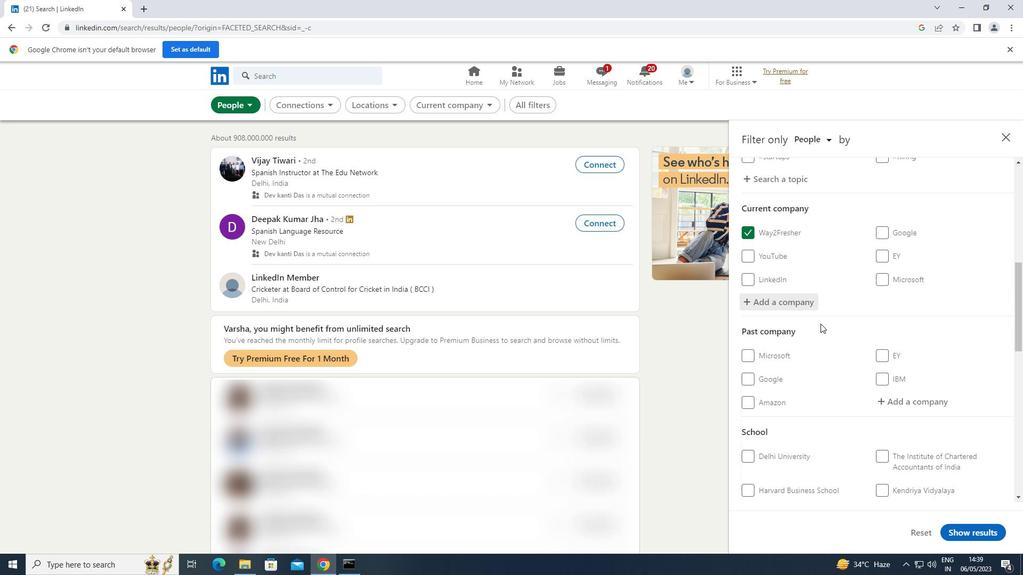 
Action: Mouse scrolled (821, 323) with delta (0, 0)
Screenshot: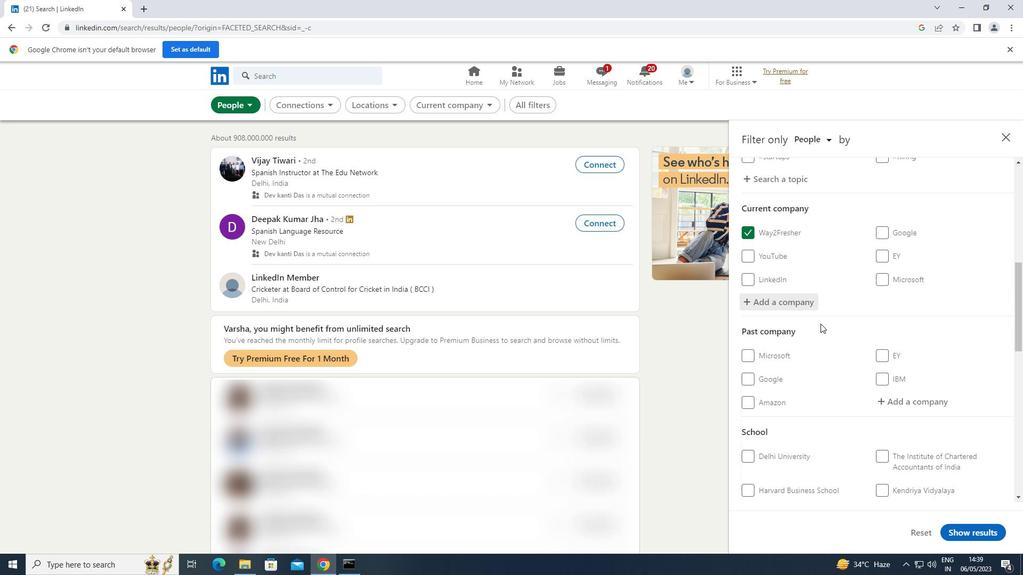 
Action: Mouse moved to (898, 403)
Screenshot: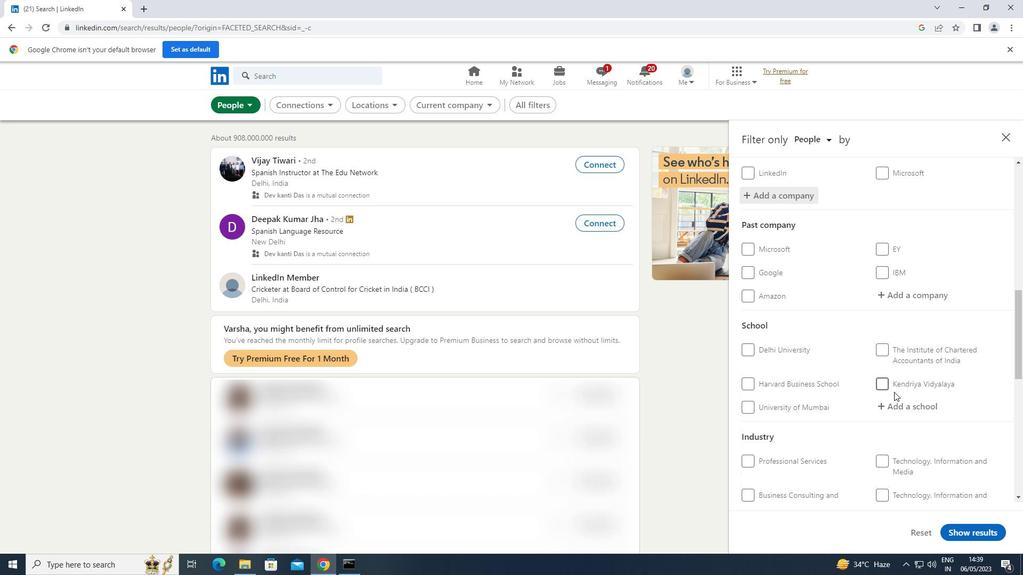 
Action: Mouse pressed left at (898, 403)
Screenshot: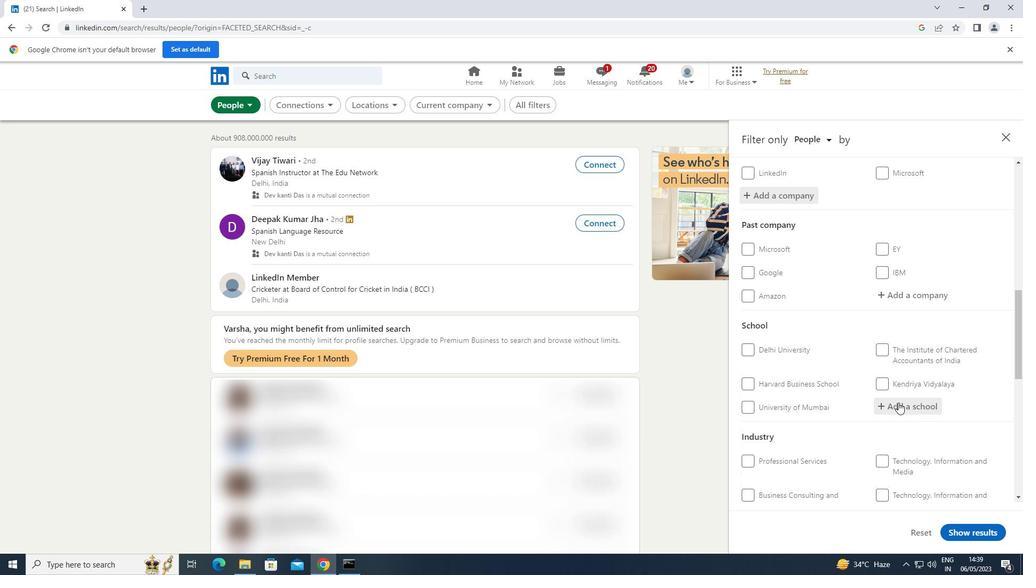 
Action: Key pressed <Key.shift>INDIAN<Key.space><Key.shift>INSTITUTE<Key.space>OF<Key.space><Key.shift>TOUR
Screenshot: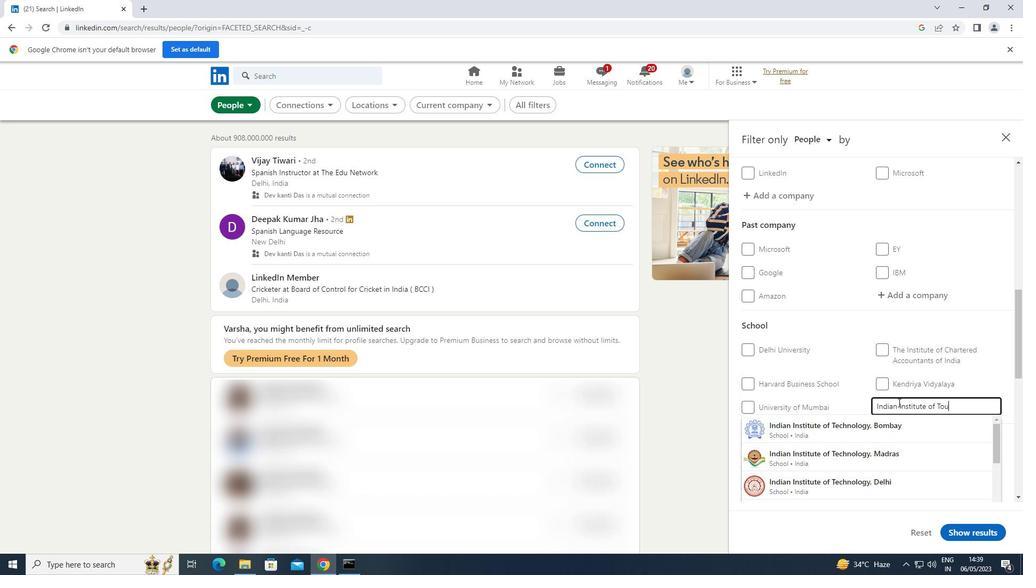 
Action: Mouse moved to (857, 424)
Screenshot: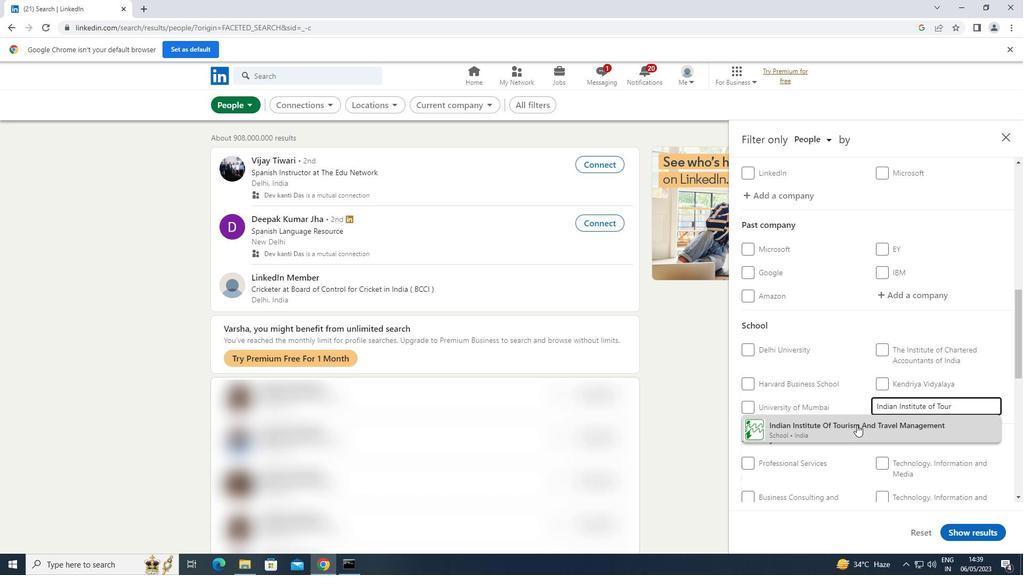 
Action: Mouse pressed left at (857, 424)
Screenshot: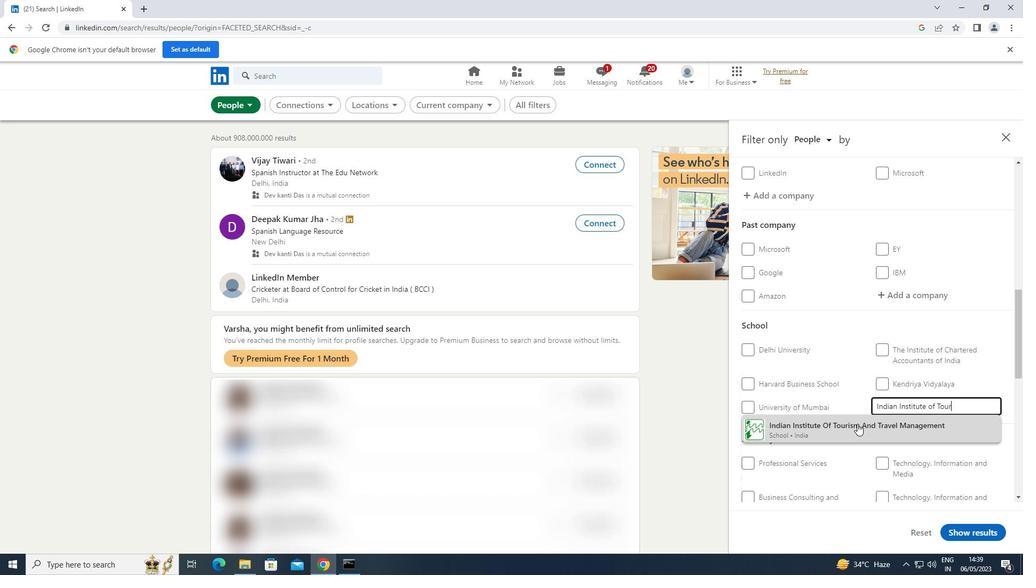 
Action: Mouse moved to (858, 420)
Screenshot: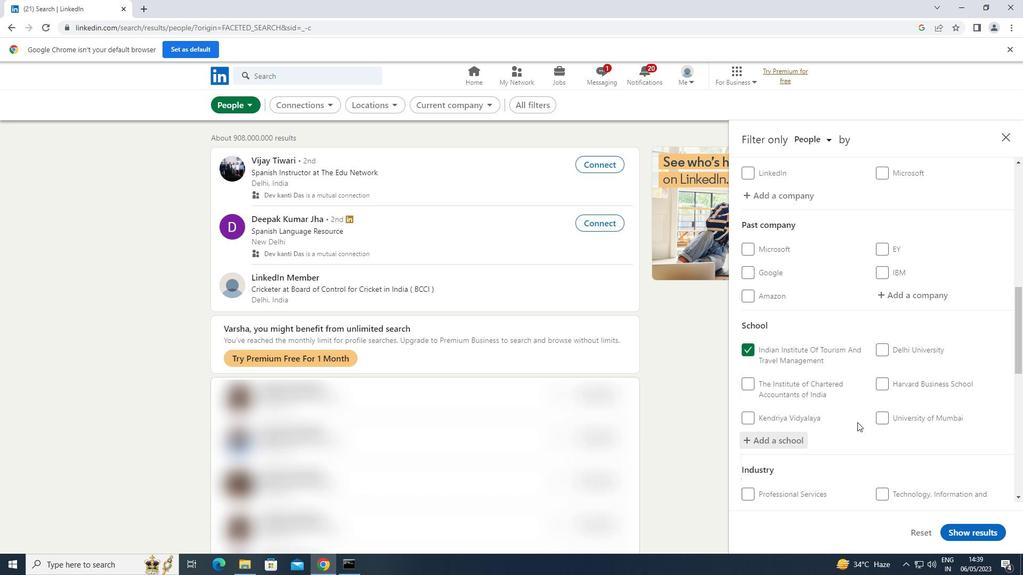 
Action: Mouse scrolled (858, 419) with delta (0, 0)
Screenshot: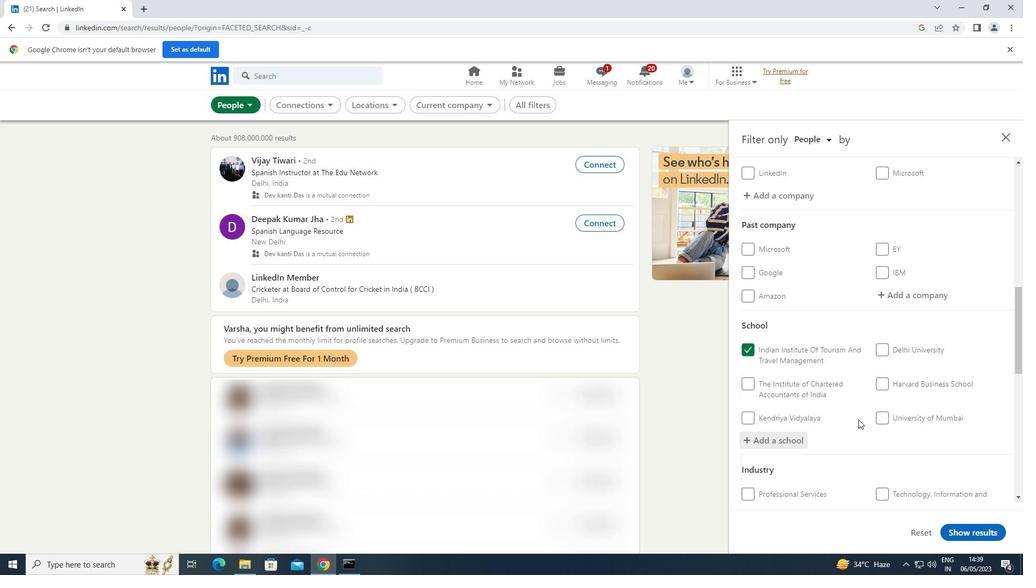 
Action: Mouse scrolled (858, 419) with delta (0, 0)
Screenshot: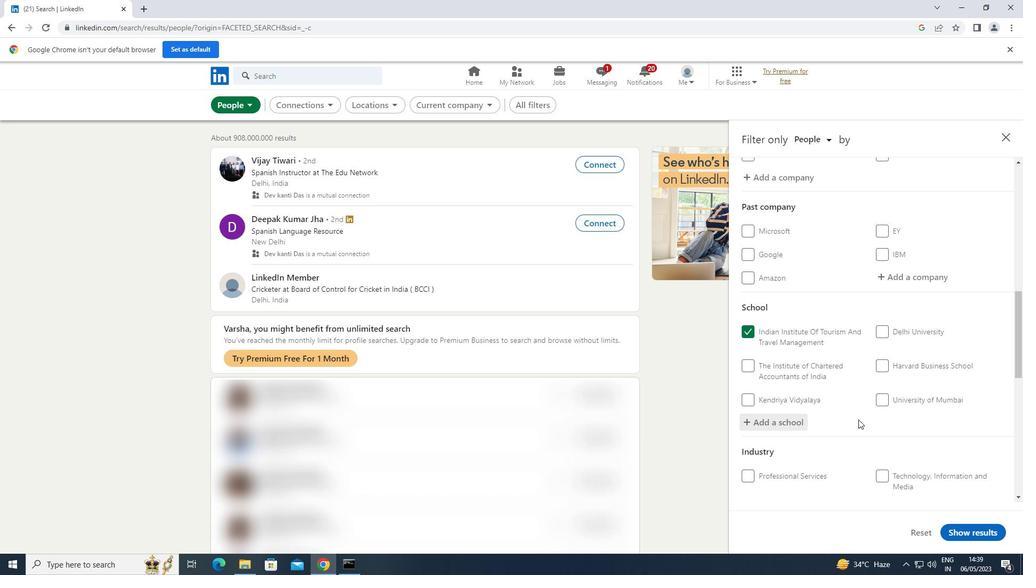 
Action: Mouse scrolled (858, 419) with delta (0, 0)
Screenshot: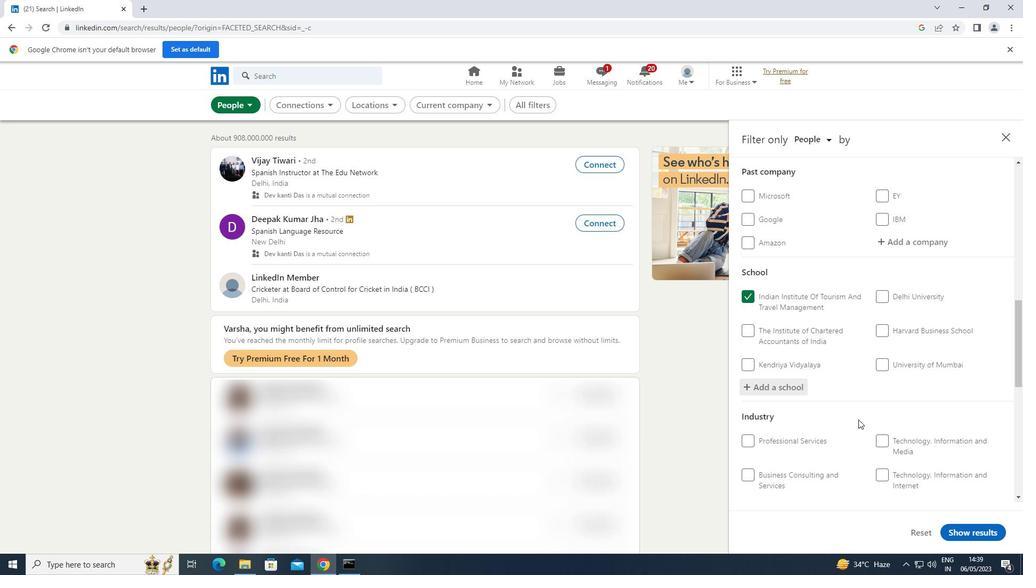 
Action: Mouse scrolled (858, 419) with delta (0, 0)
Screenshot: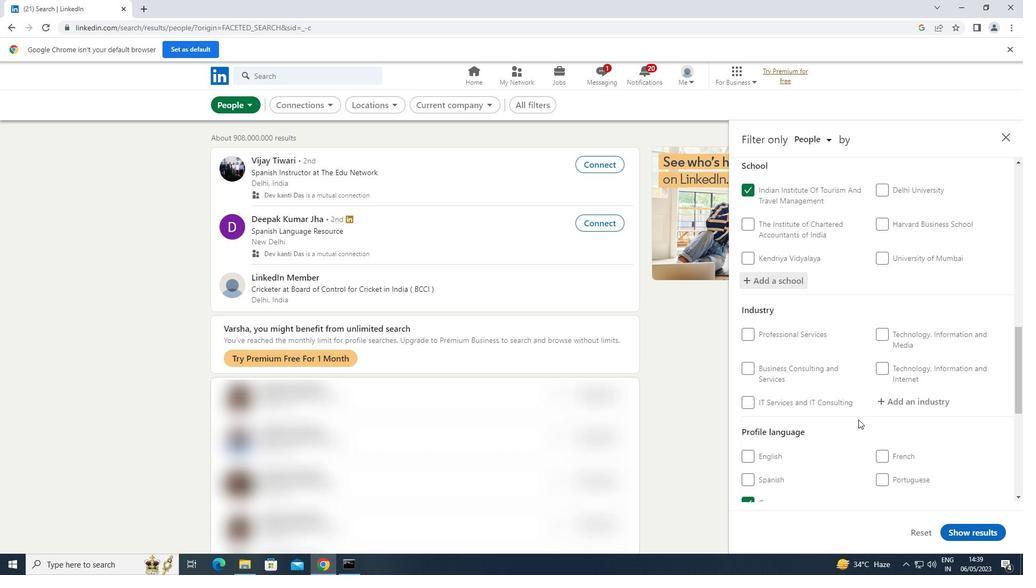 
Action: Mouse moved to (928, 348)
Screenshot: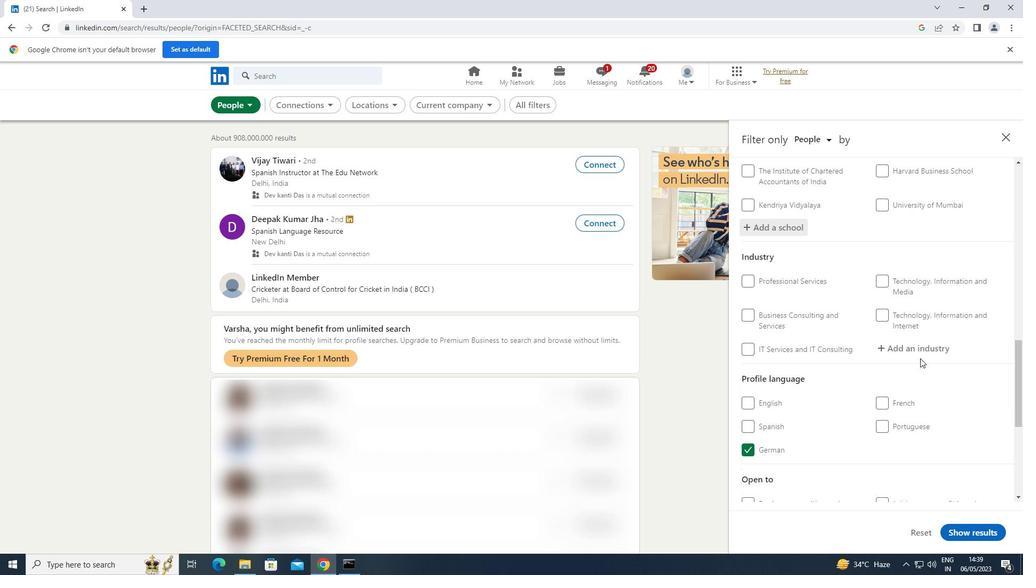 
Action: Mouse pressed left at (928, 348)
Screenshot: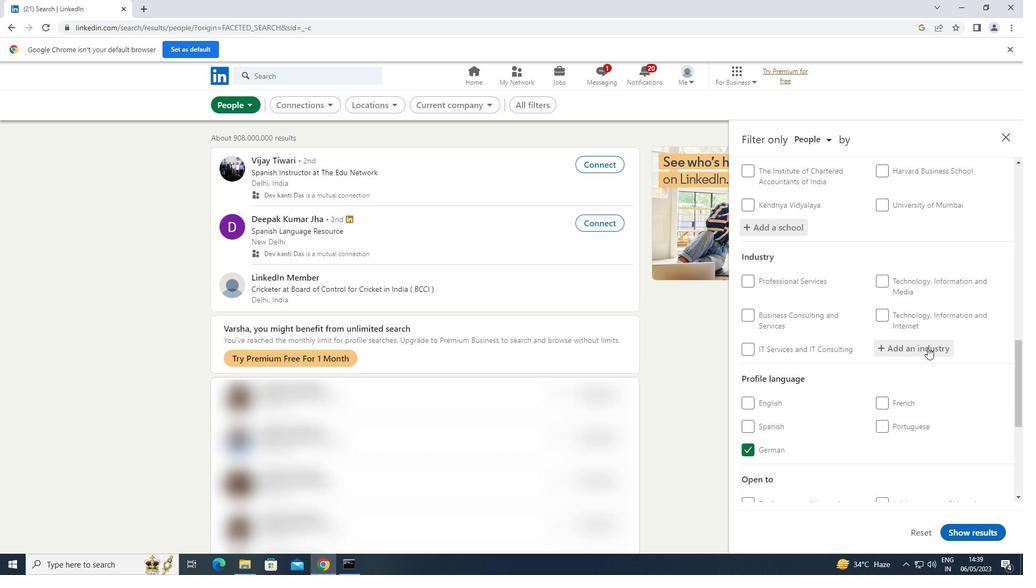 
Action: Key pressed <Key.shift>SECURITY
Screenshot: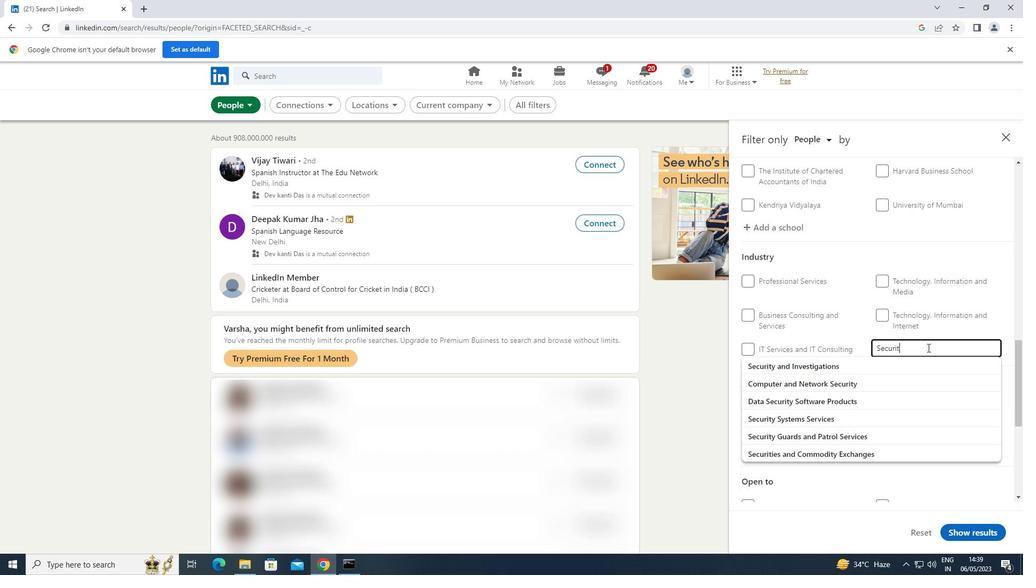 
Action: Mouse moved to (821, 420)
Screenshot: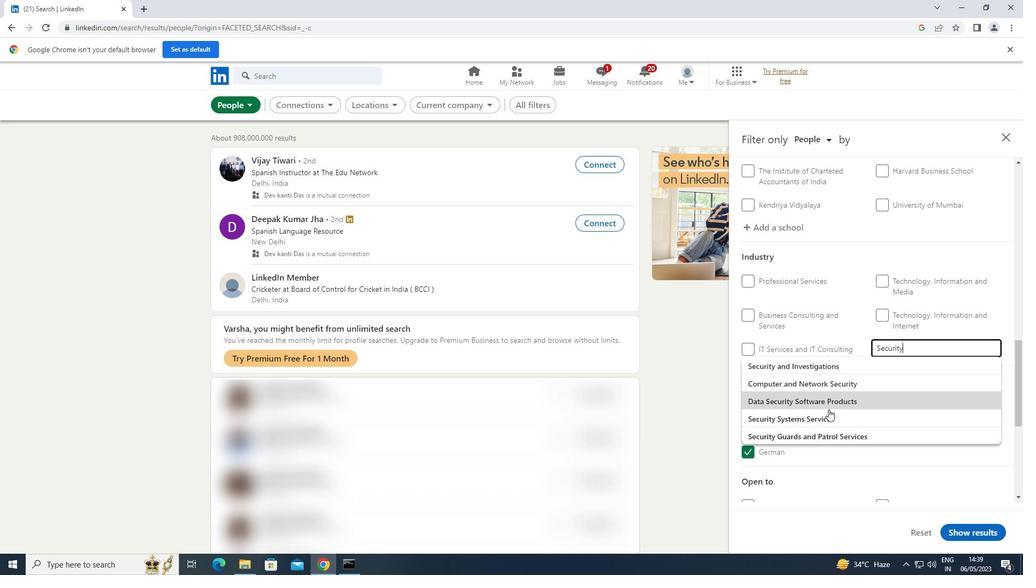 
Action: Mouse pressed left at (821, 420)
Screenshot: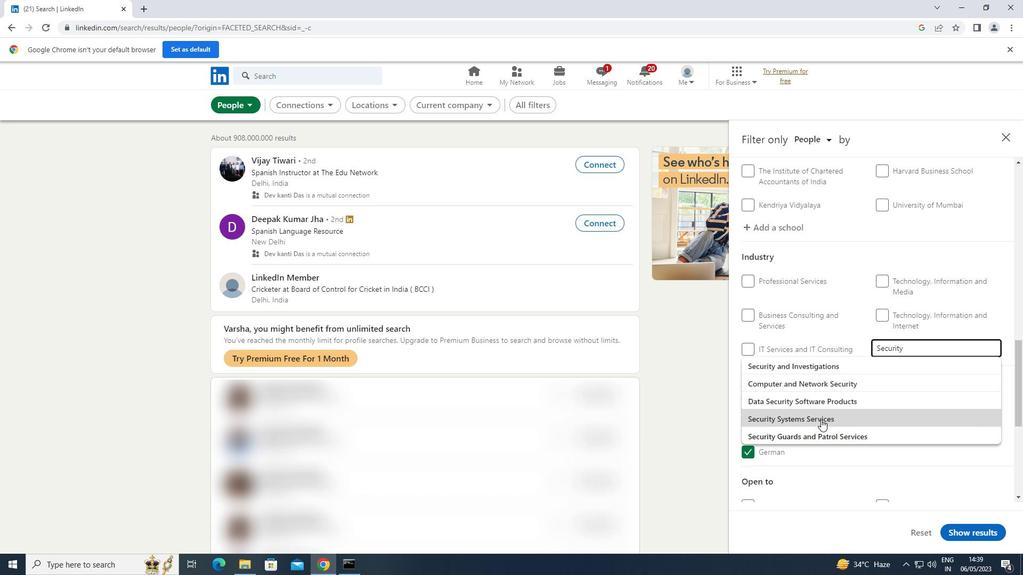 
Action: Mouse scrolled (821, 419) with delta (0, 0)
Screenshot: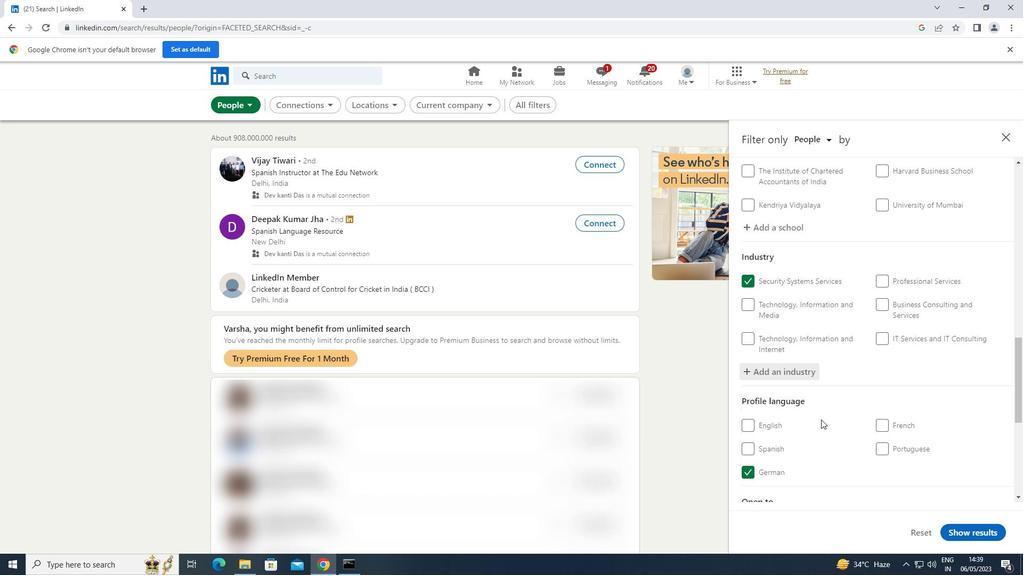
Action: Mouse scrolled (821, 419) with delta (0, 0)
Screenshot: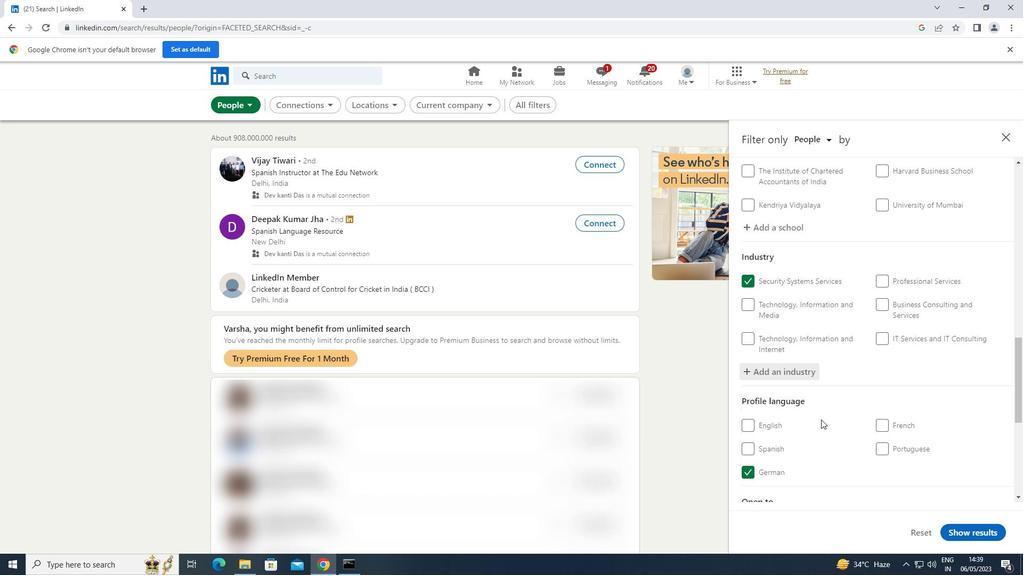 
Action: Mouse scrolled (821, 419) with delta (0, 0)
Screenshot: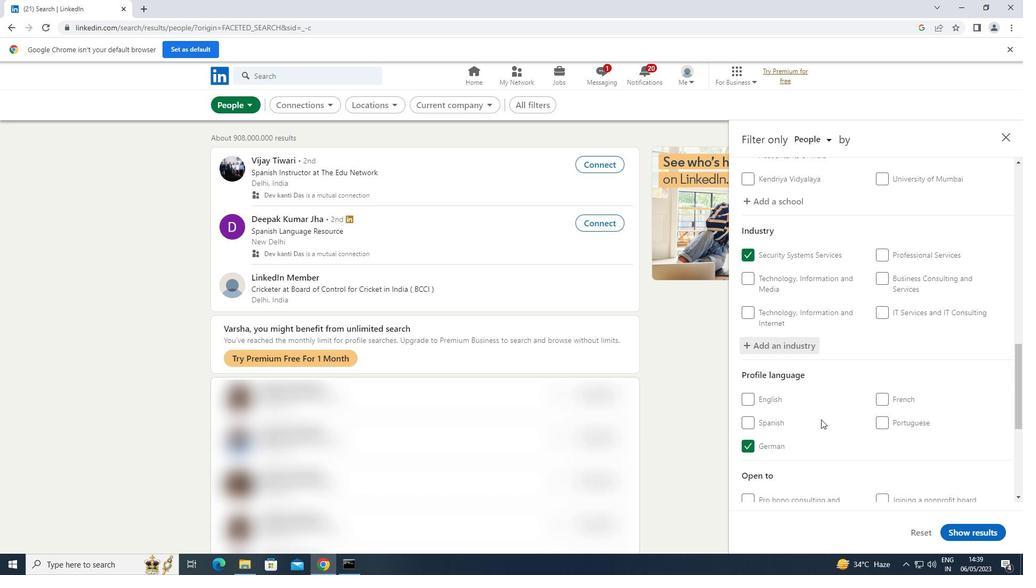 
Action: Mouse scrolled (821, 419) with delta (0, 0)
Screenshot: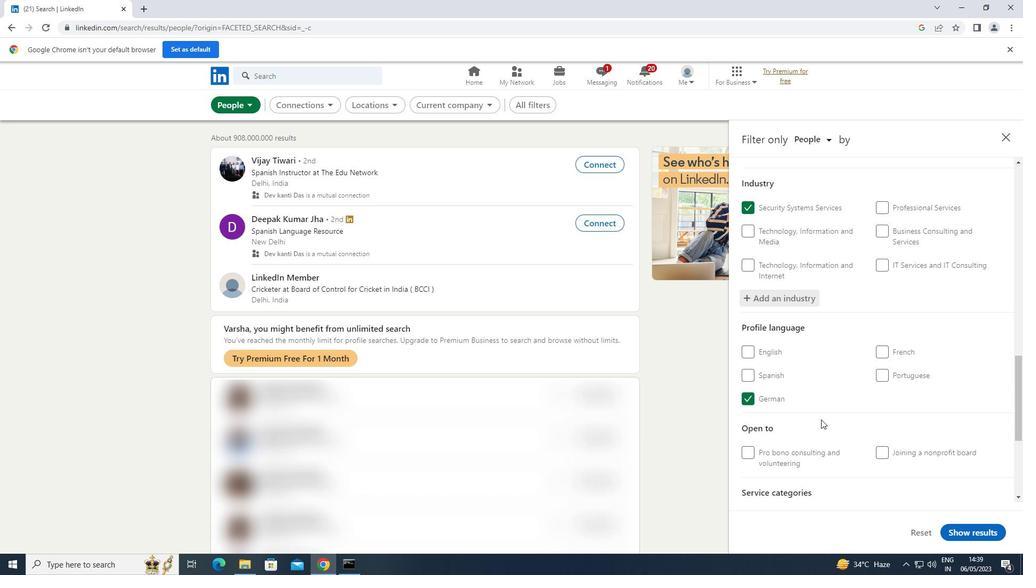 
Action: Mouse scrolled (821, 419) with delta (0, 0)
Screenshot: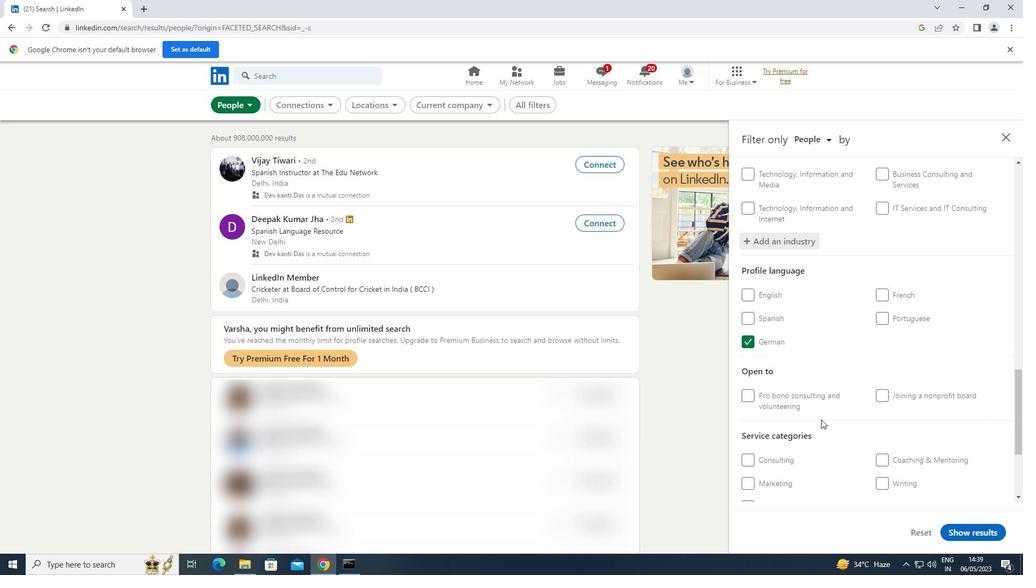 
Action: Mouse scrolled (821, 419) with delta (0, 0)
Screenshot: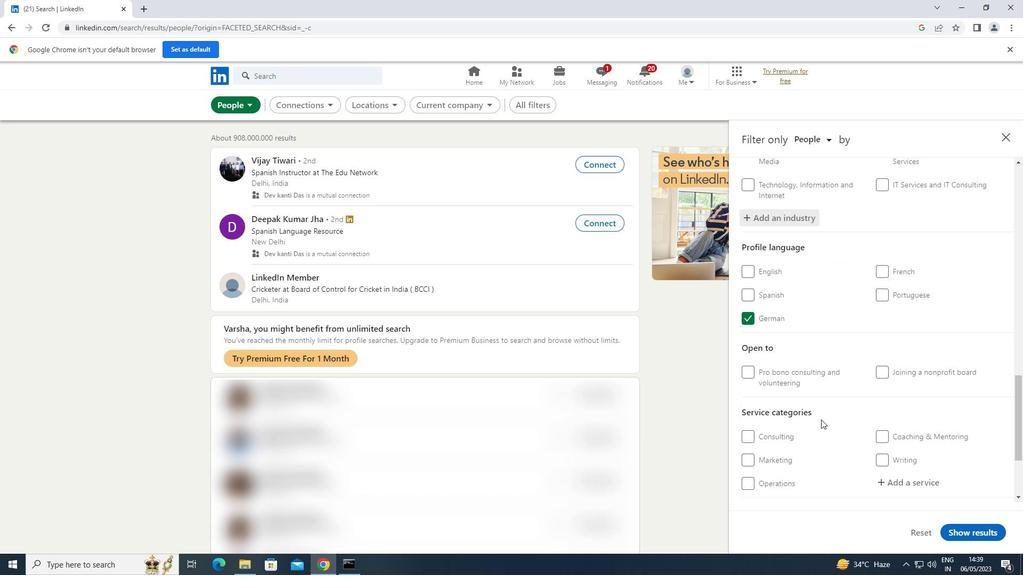 
Action: Mouse scrolled (821, 419) with delta (0, 0)
Screenshot: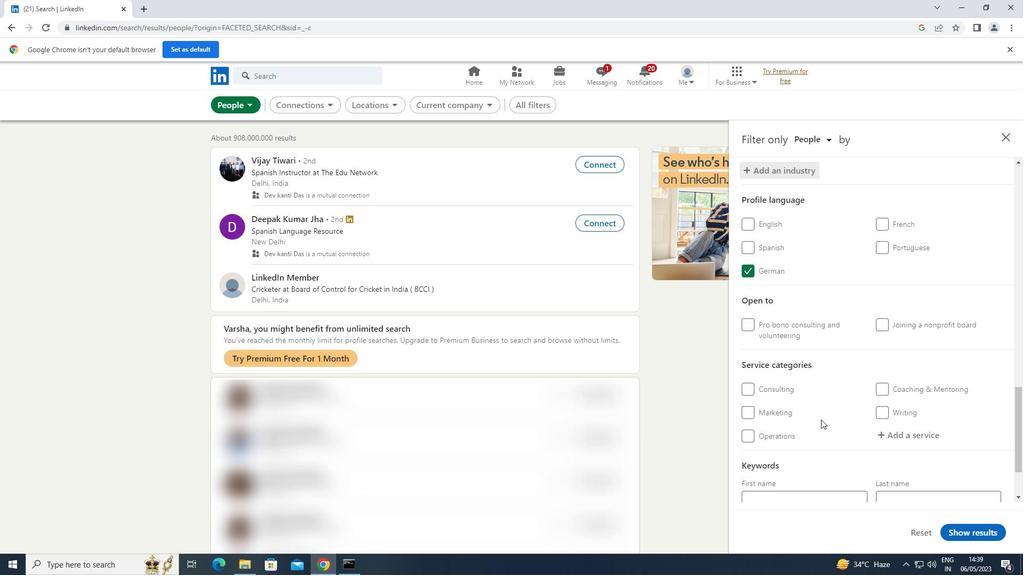 
Action: Mouse moved to (905, 354)
Screenshot: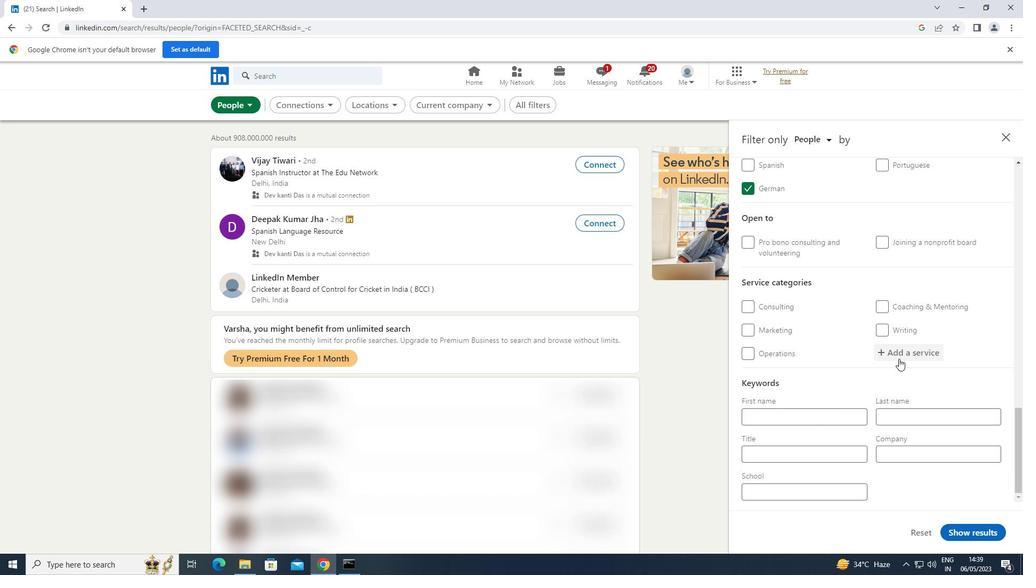 
Action: Mouse pressed left at (905, 354)
Screenshot: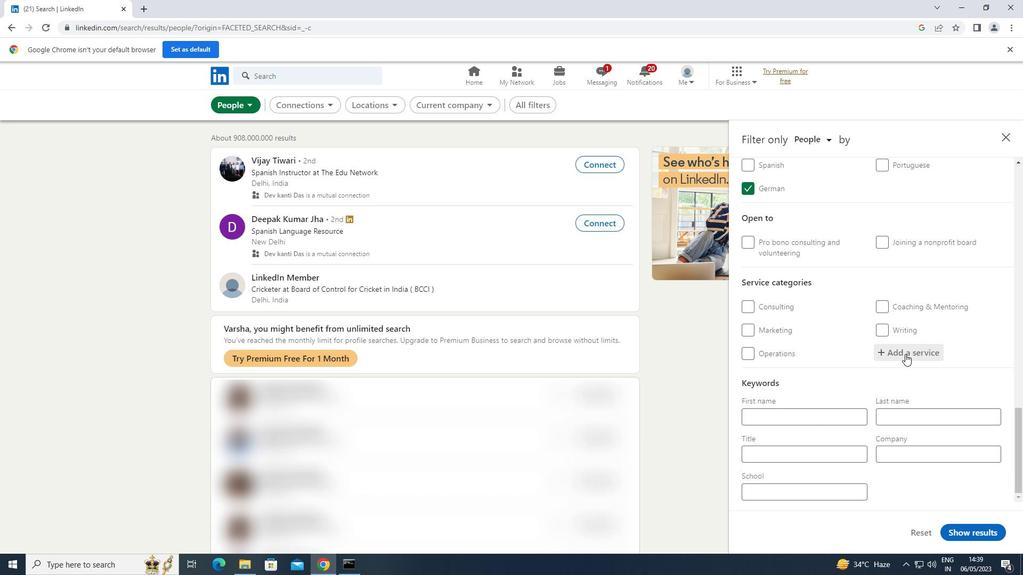 
Action: Key pressed <Key.shift>RELOCATION
Screenshot: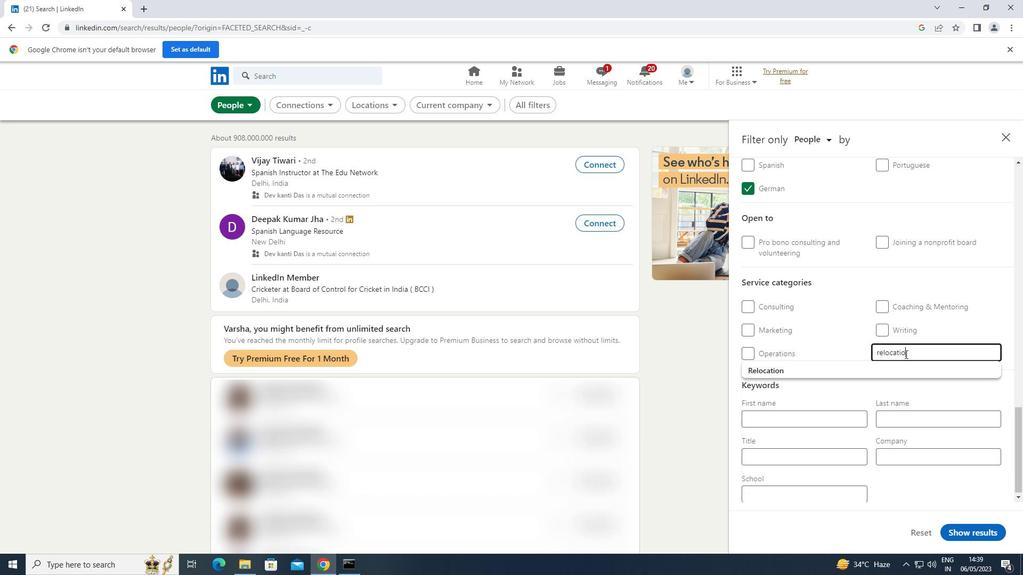 
Action: Mouse moved to (805, 364)
Screenshot: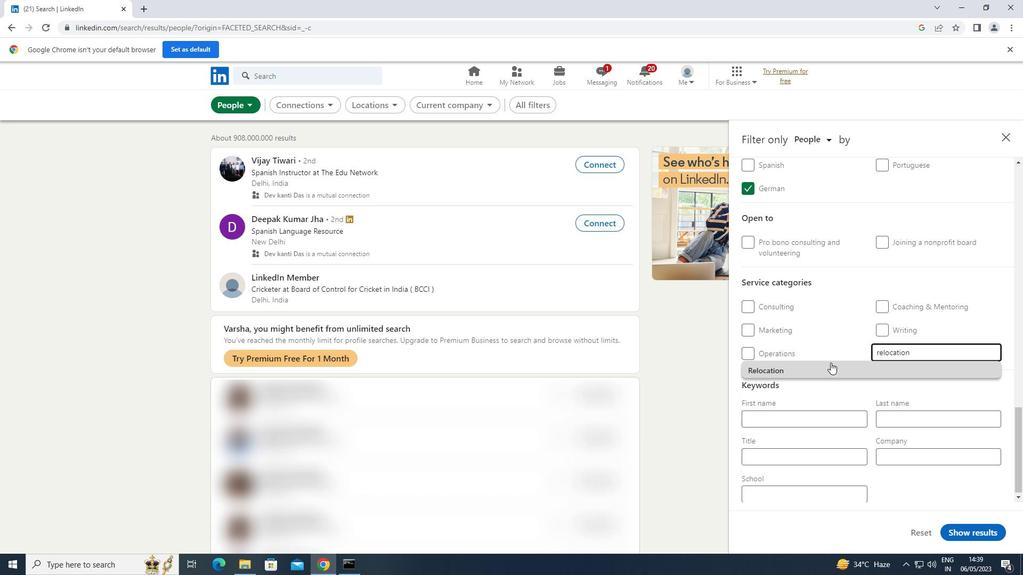 
Action: Mouse pressed left at (805, 364)
Screenshot: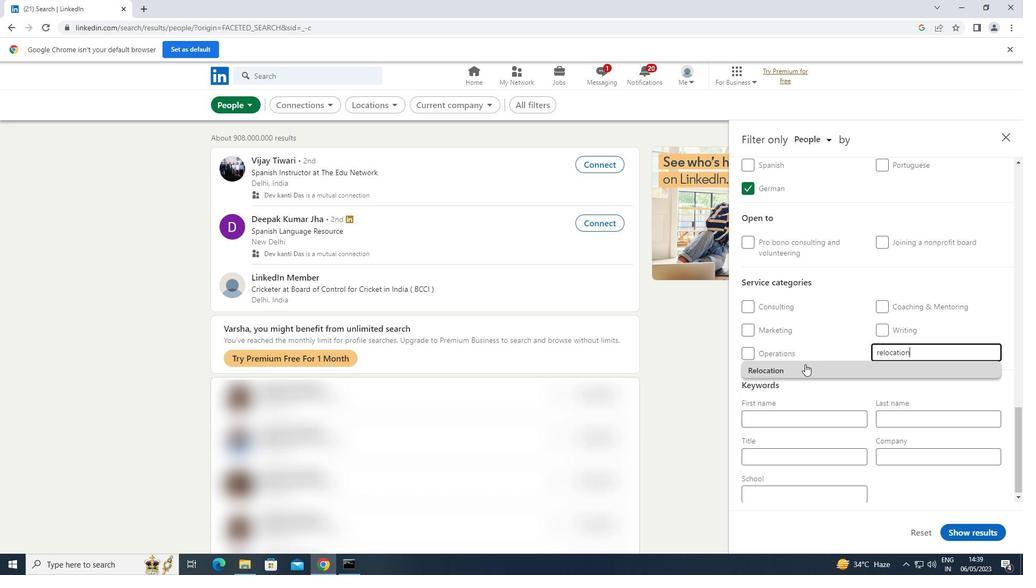 
Action: Mouse moved to (807, 363)
Screenshot: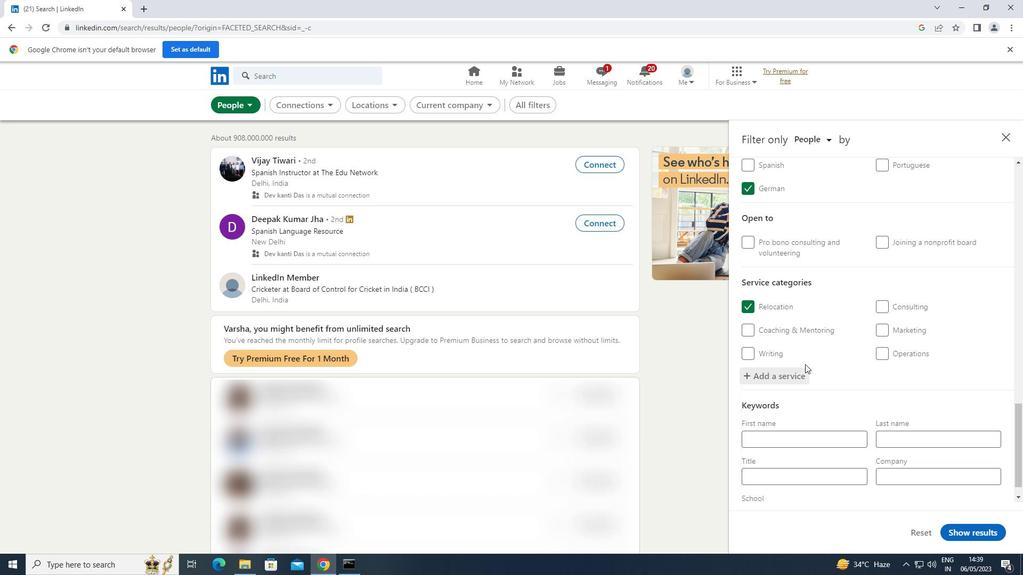
Action: Mouse scrolled (807, 362) with delta (0, 0)
Screenshot: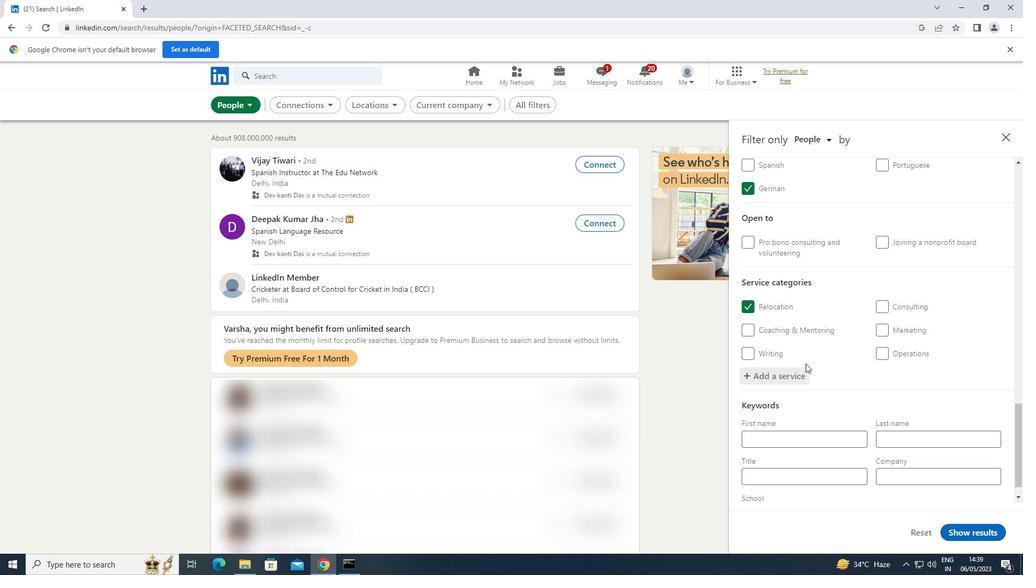 
Action: Mouse scrolled (807, 362) with delta (0, 0)
Screenshot: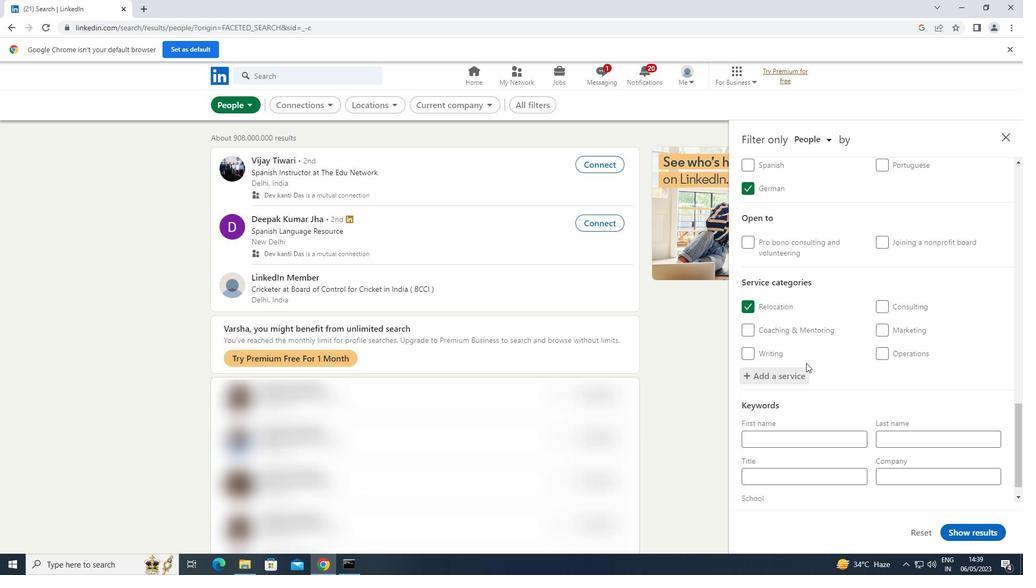 
Action: Mouse scrolled (807, 362) with delta (0, 0)
Screenshot: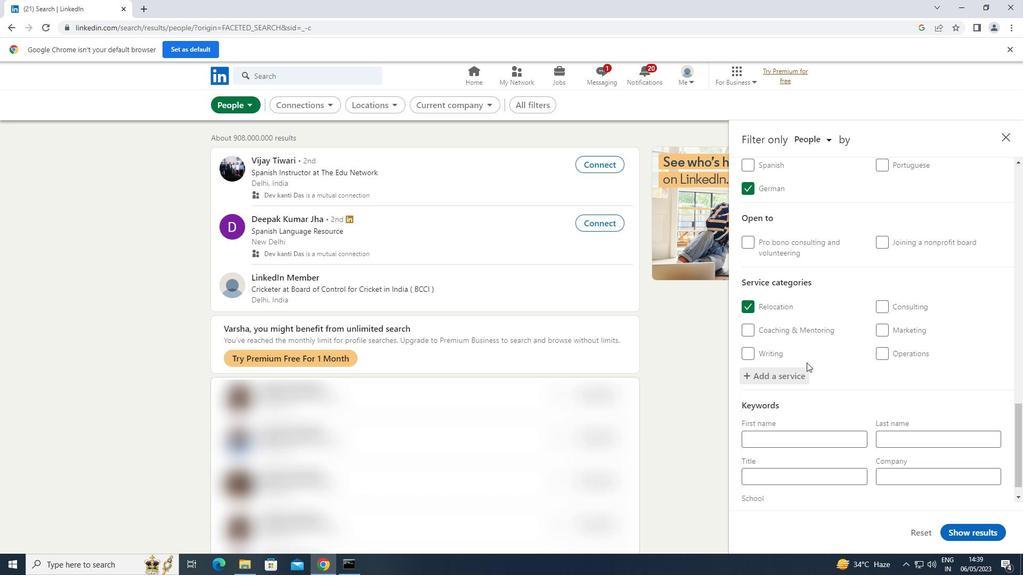 
Action: Mouse moved to (782, 452)
Screenshot: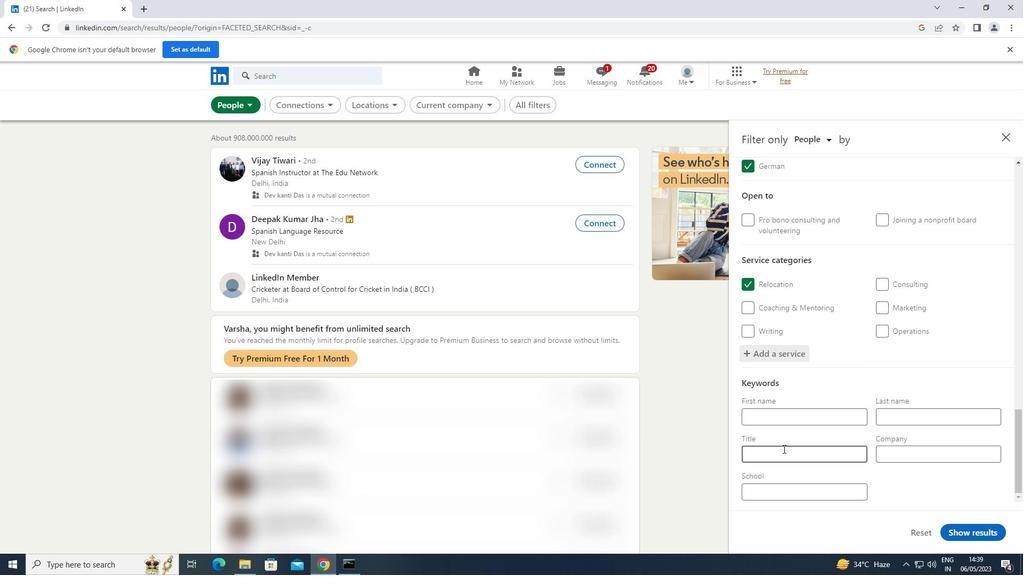 
Action: Mouse pressed left at (782, 452)
Screenshot: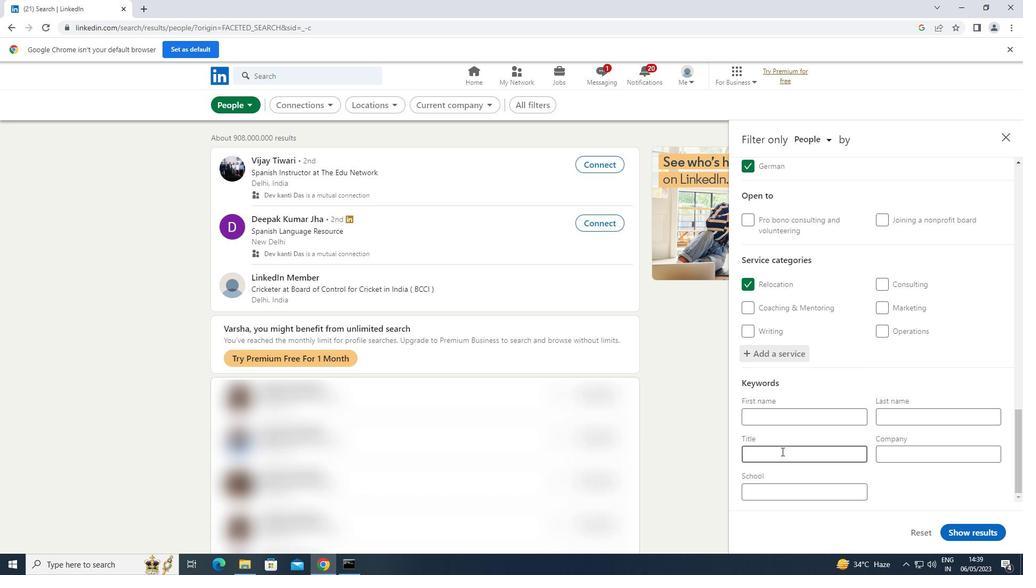 
Action: Key pressed <Key.shift>COMMUNITY<Key.space><Key.shift>FOOD<Key.space><Key.shift>PROJECT<Key.space><Key.shift>WORKER
Screenshot: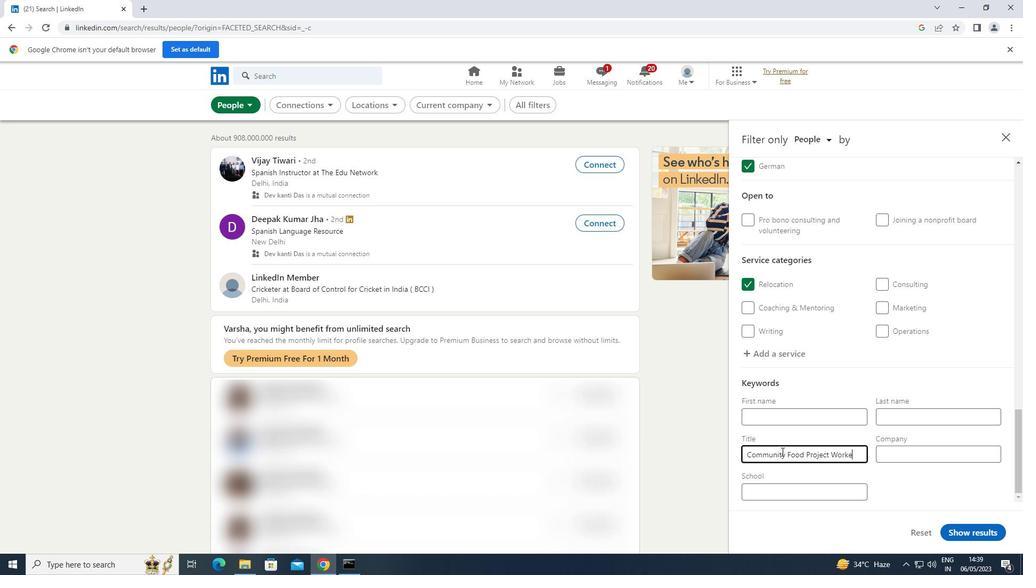 
Action: Mouse moved to (954, 533)
Screenshot: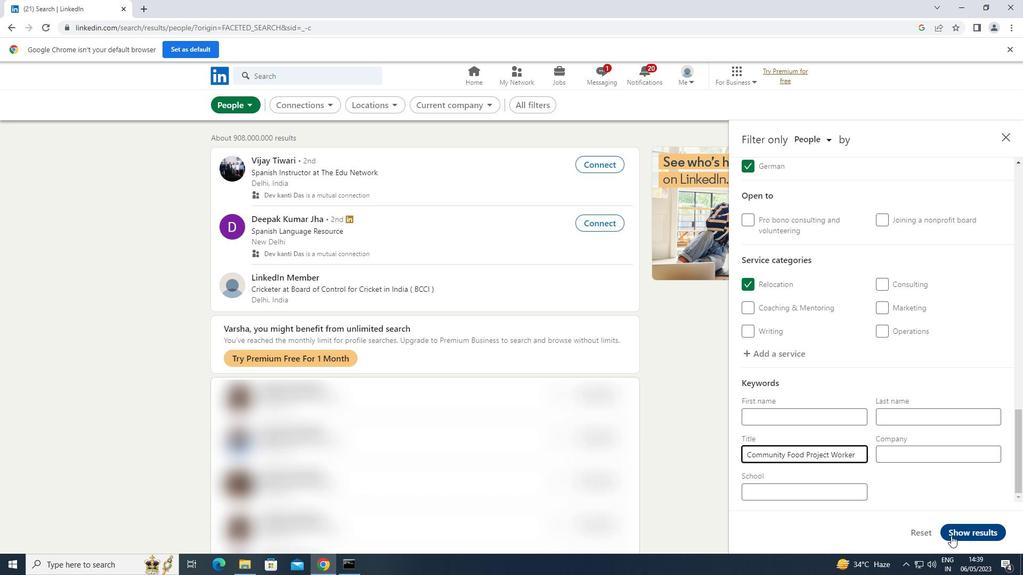 
Action: Mouse pressed left at (954, 533)
Screenshot: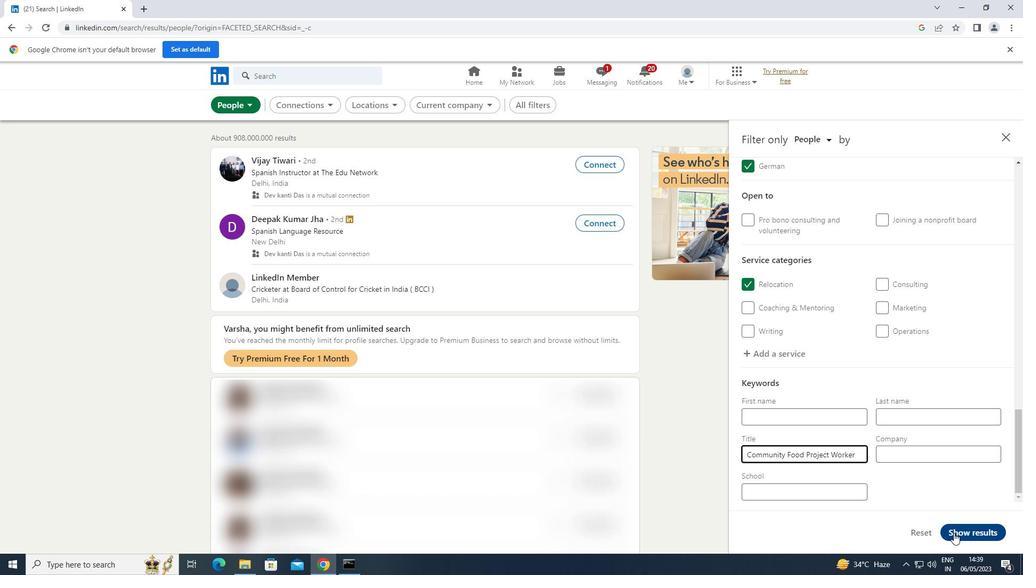 
